 Task: Add a condition where "Channel Is not Answer bot for web widget" in pending tickets.
Action: Mouse moved to (131, 454)
Screenshot: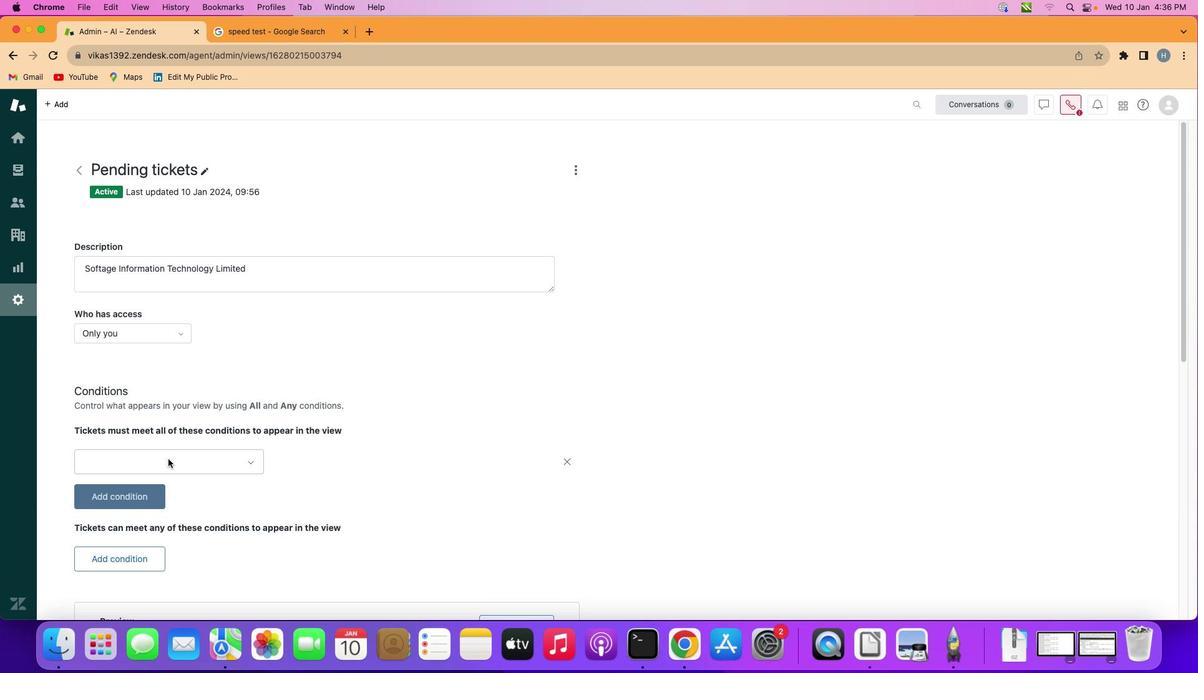 
Action: Mouse pressed left at (131, 454)
Screenshot: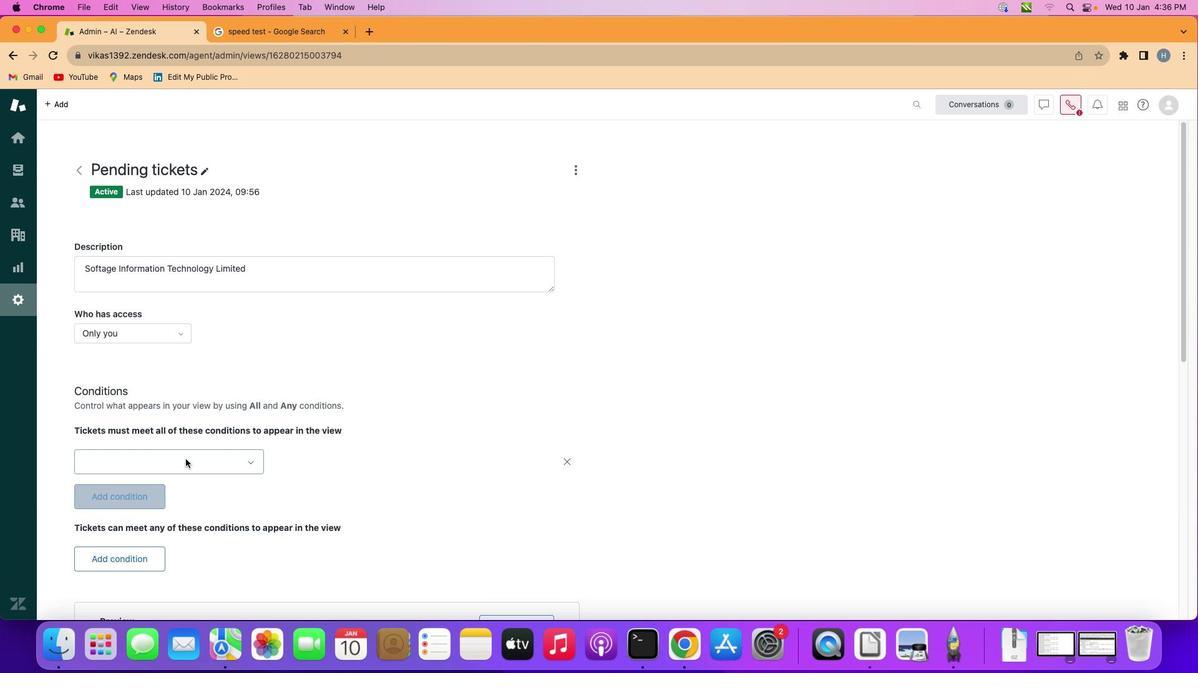 
Action: Mouse moved to (191, 457)
Screenshot: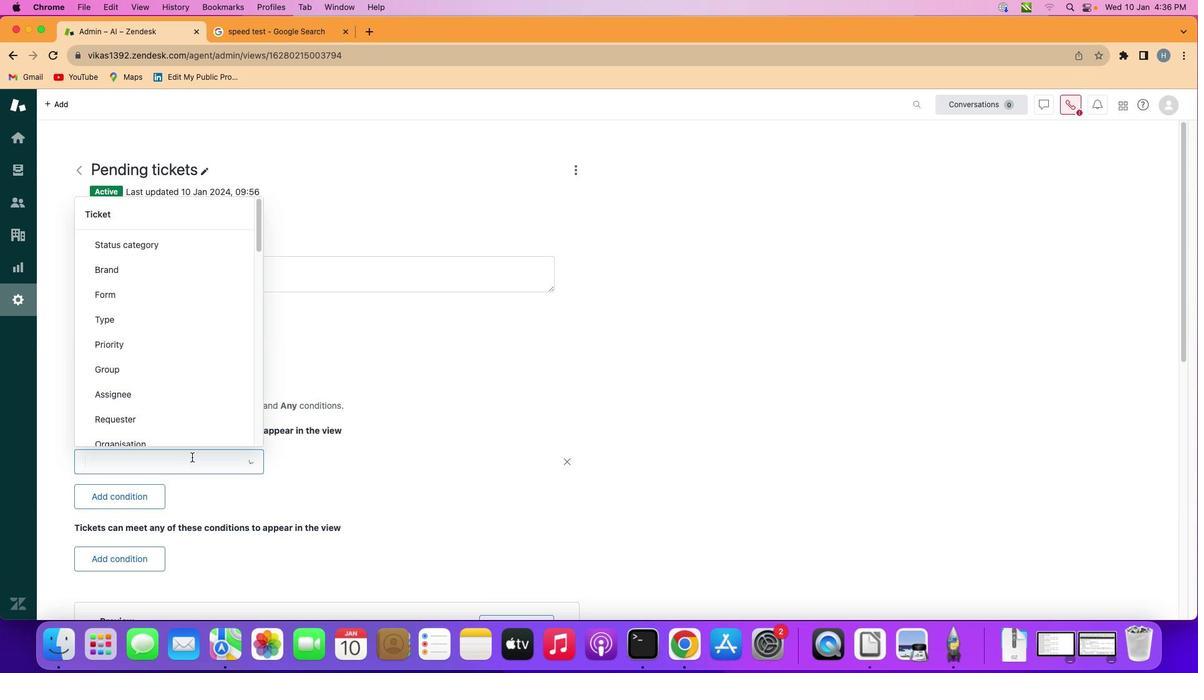 
Action: Mouse pressed left at (191, 457)
Screenshot: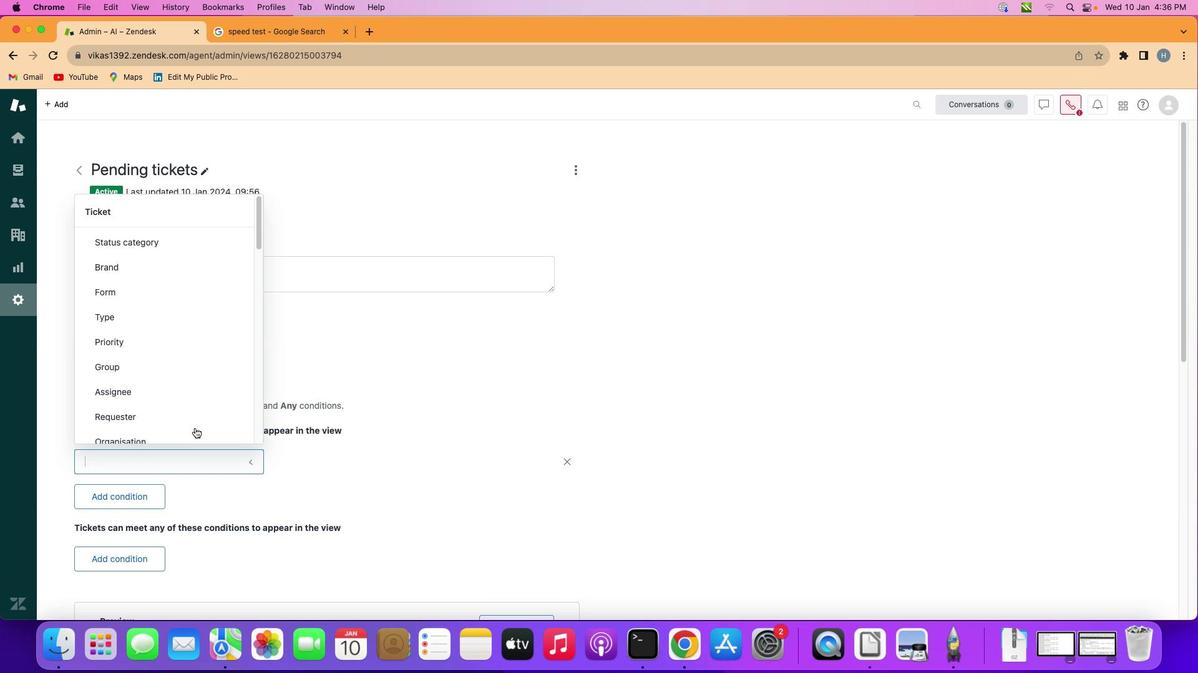 
Action: Mouse moved to (192, 386)
Screenshot: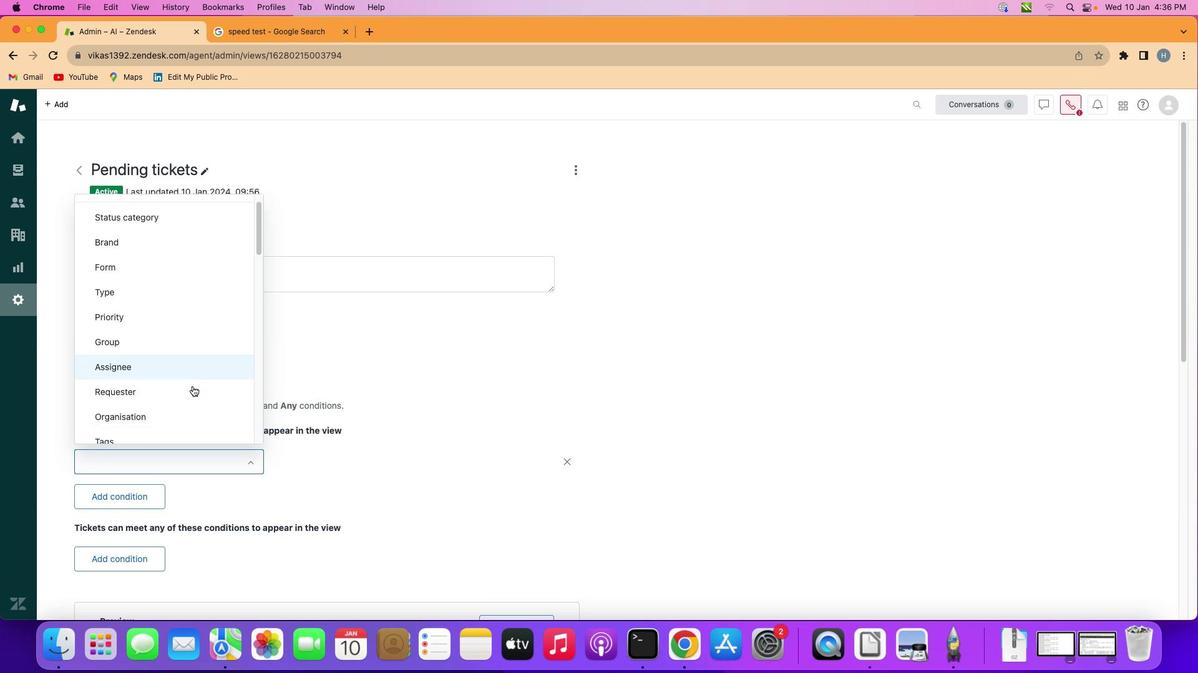 
Action: Mouse scrolled (192, 386) with delta (0, 0)
Screenshot: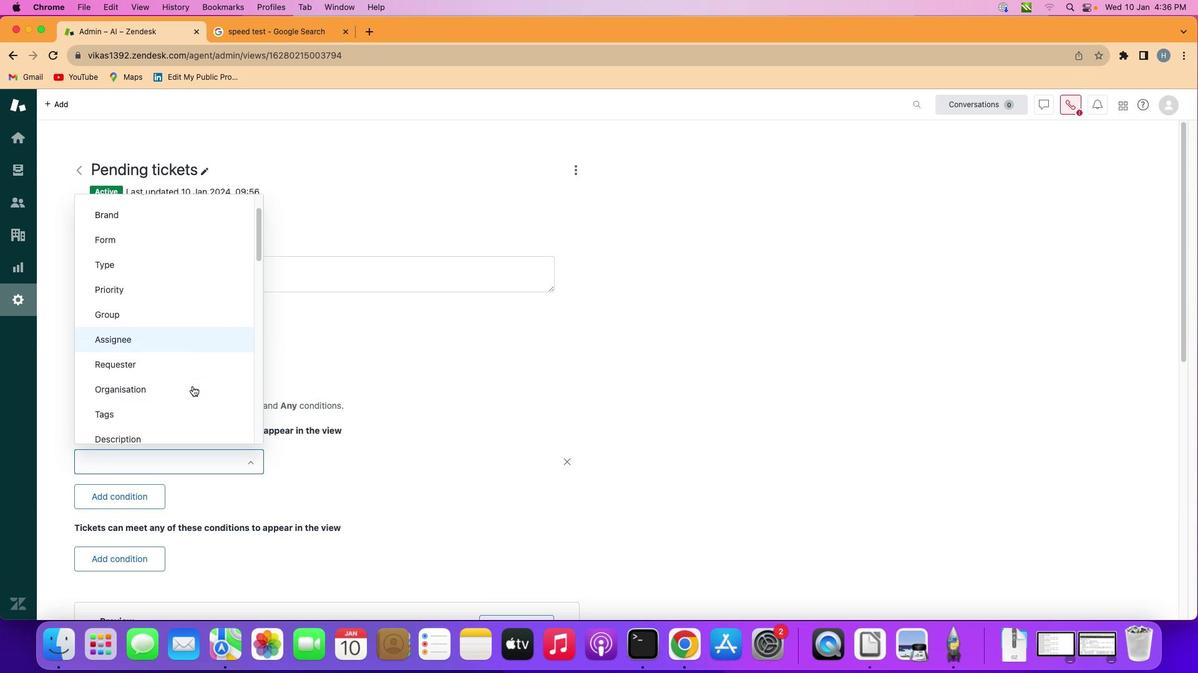 
Action: Mouse scrolled (192, 386) with delta (0, 0)
Screenshot: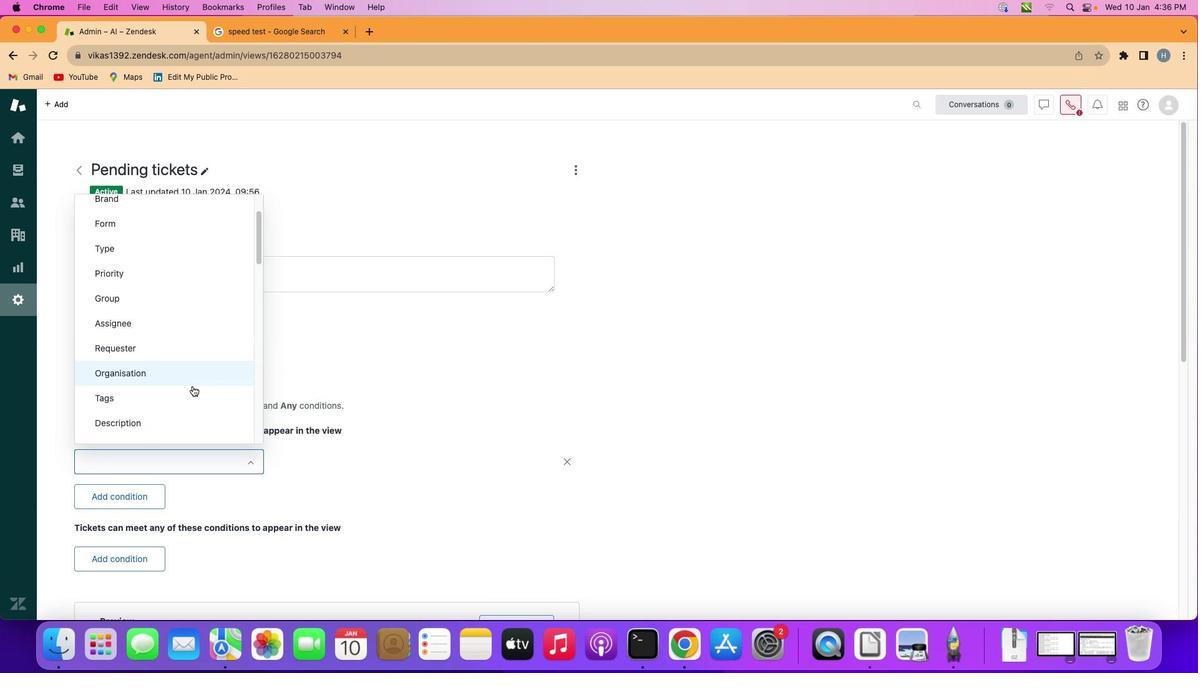 
Action: Mouse scrolled (192, 386) with delta (0, 0)
Screenshot: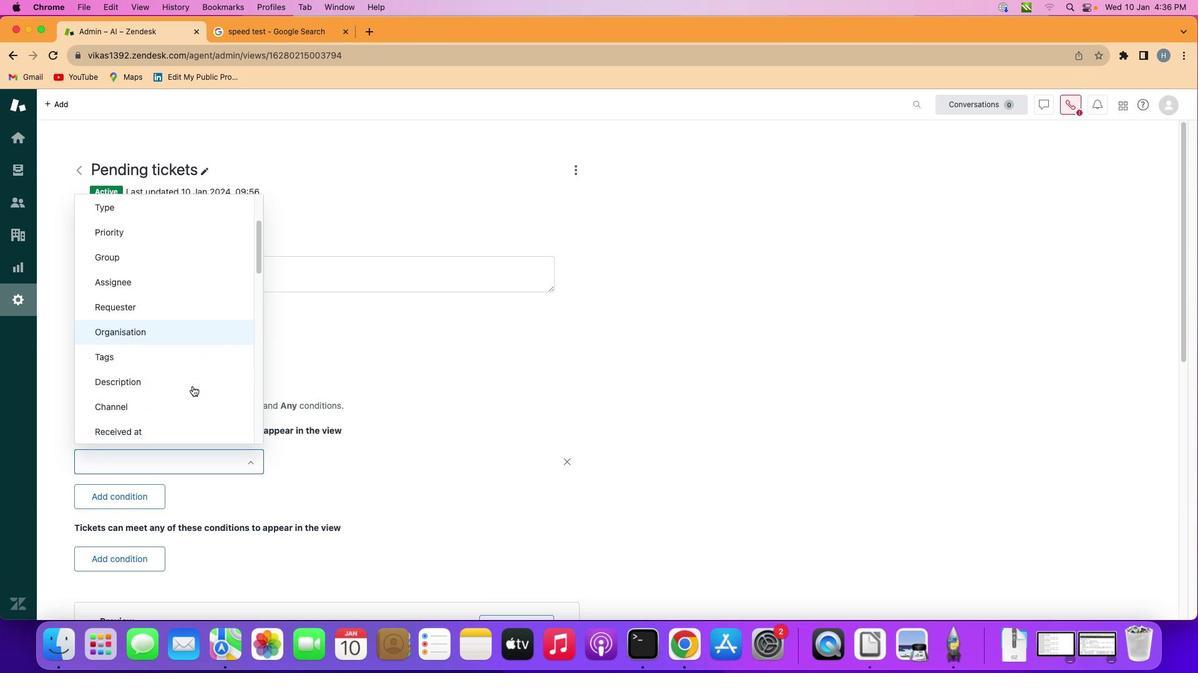 
Action: Mouse scrolled (192, 386) with delta (0, 0)
Screenshot: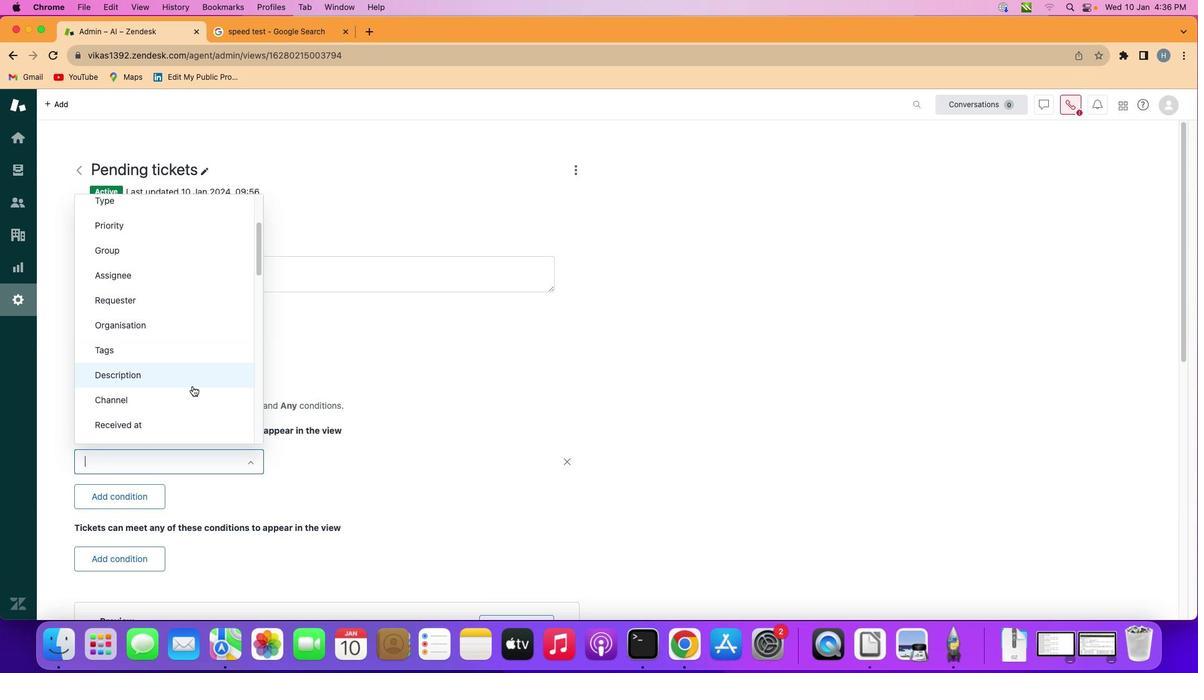 
Action: Mouse moved to (192, 386)
Screenshot: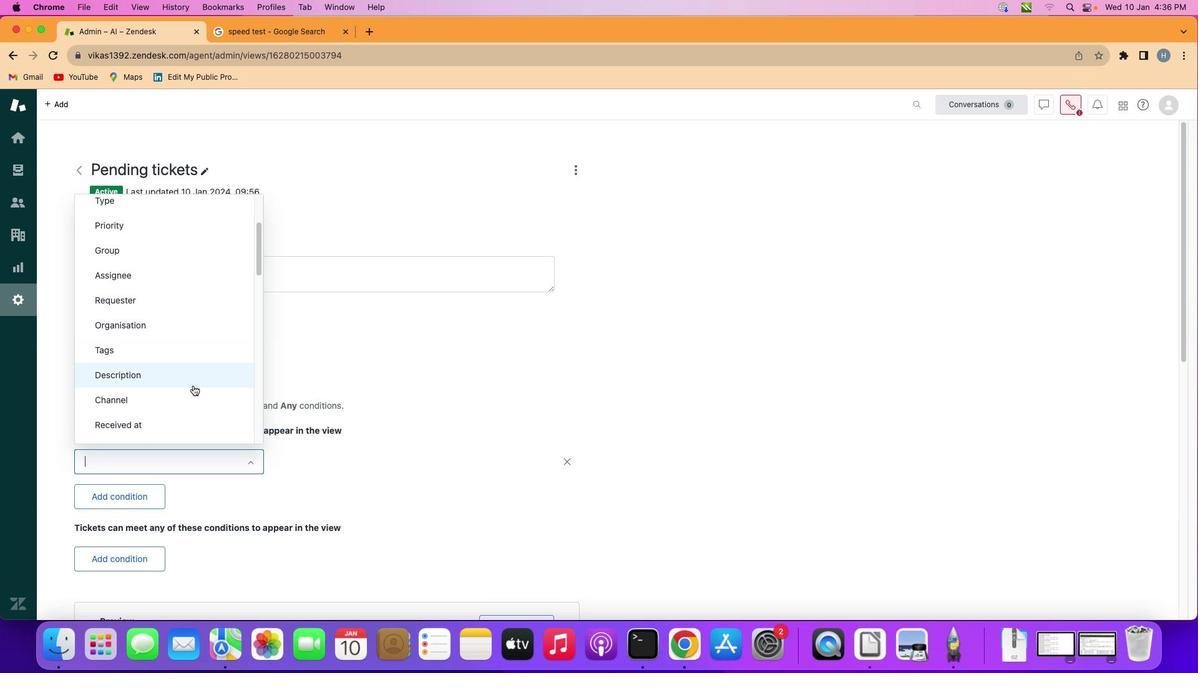 
Action: Mouse scrolled (192, 386) with delta (0, 0)
Screenshot: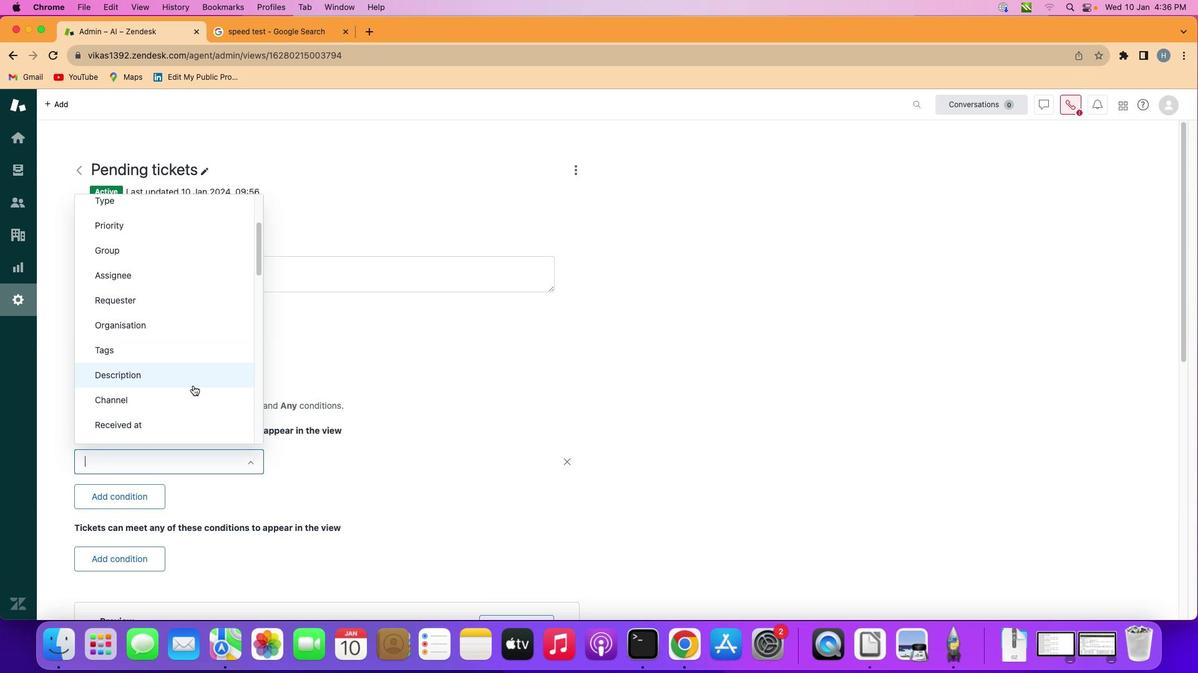 
Action: Mouse moved to (188, 399)
Screenshot: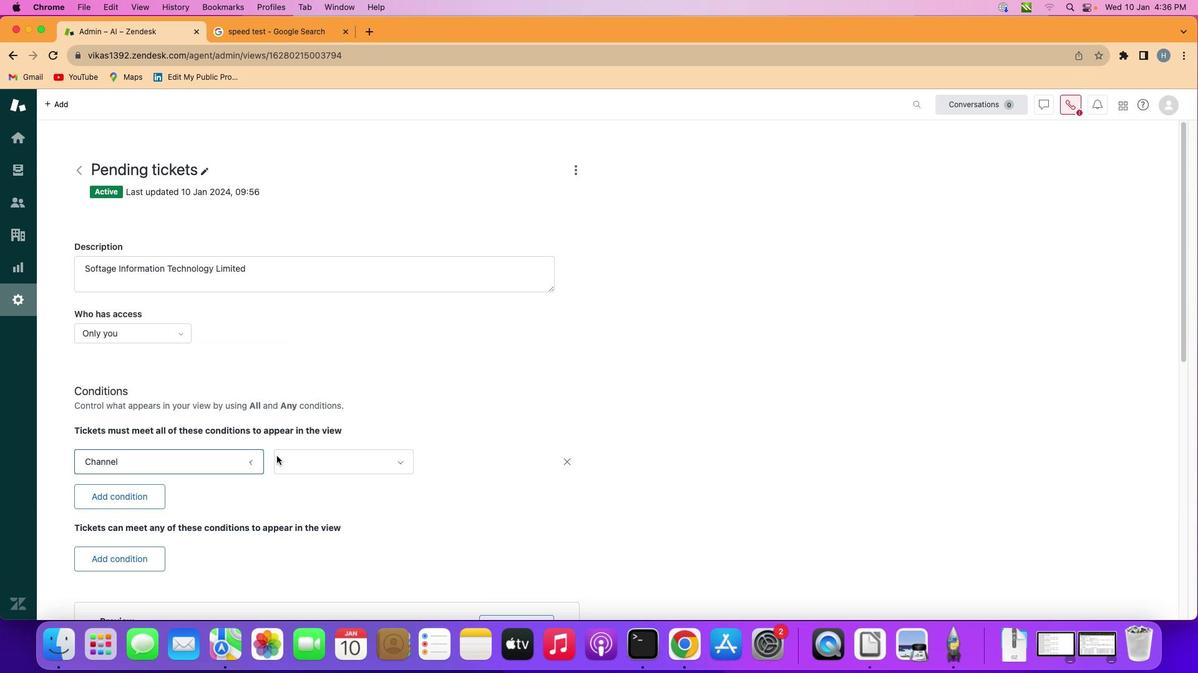 
Action: Mouse pressed left at (188, 399)
Screenshot: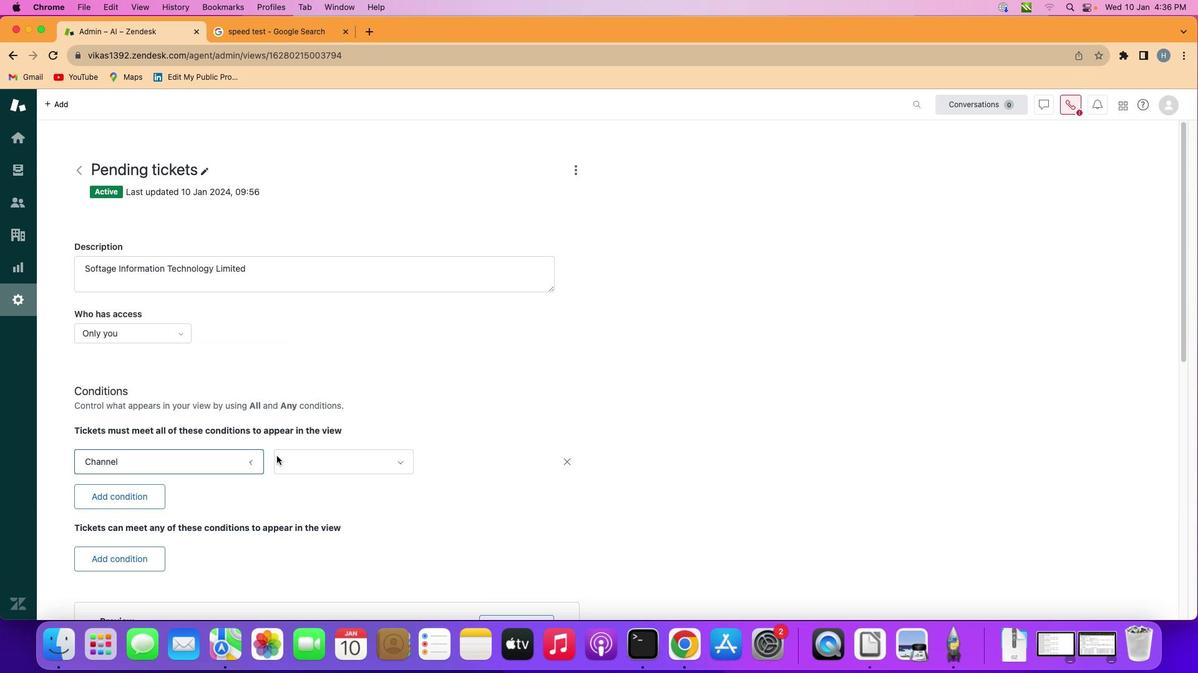 
Action: Mouse moved to (322, 458)
Screenshot: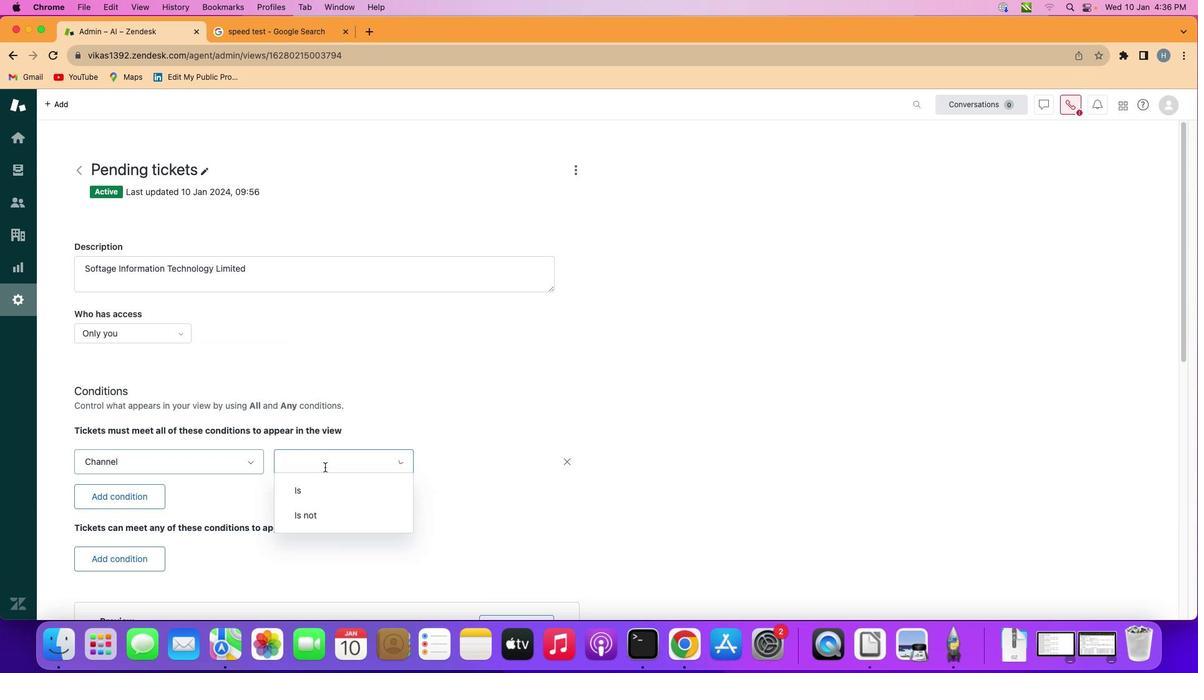 
Action: Mouse pressed left at (322, 458)
Screenshot: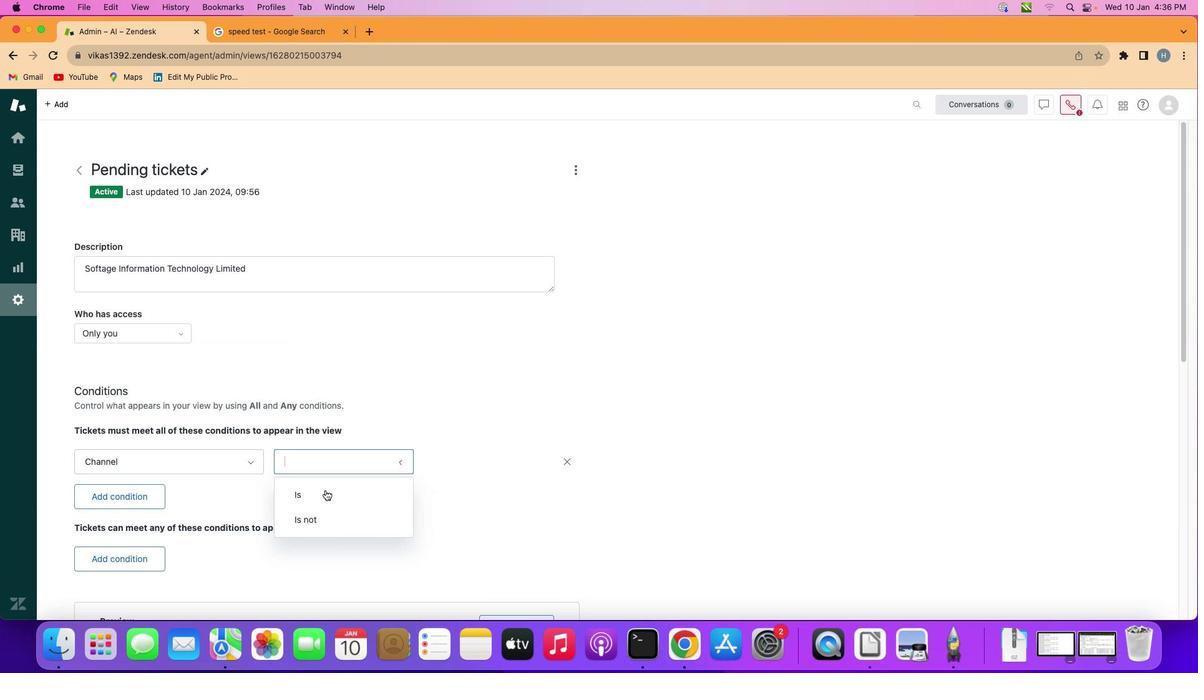 
Action: Mouse moved to (324, 511)
Screenshot: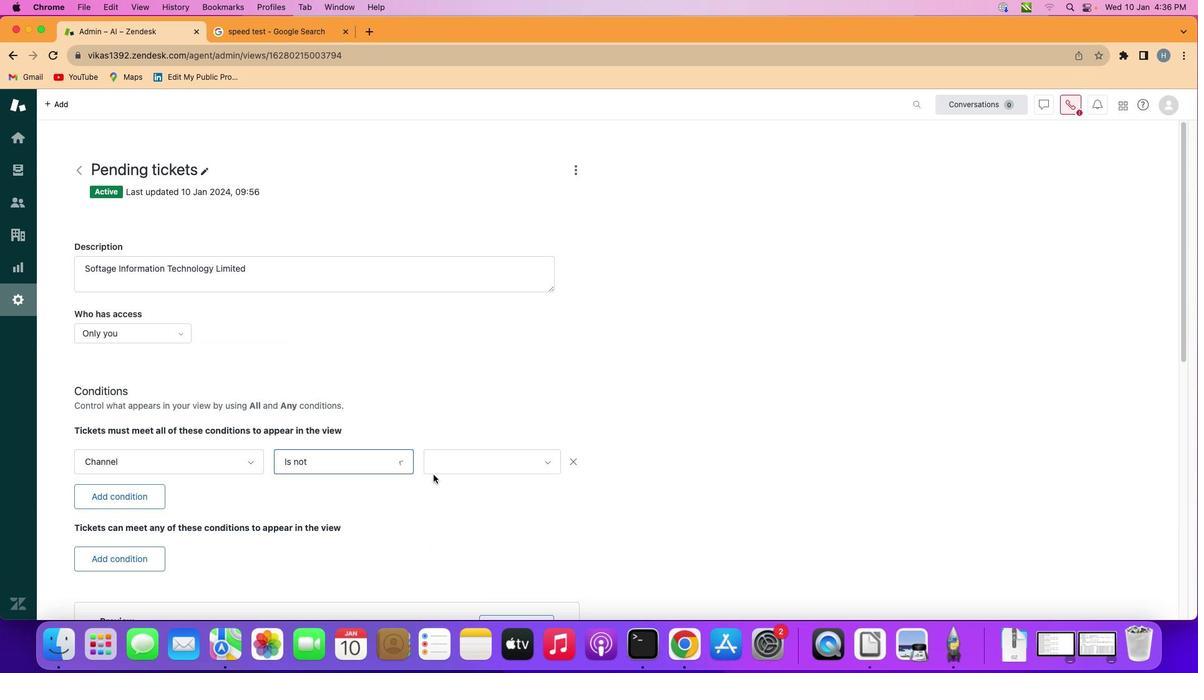 
Action: Mouse pressed left at (324, 511)
Screenshot: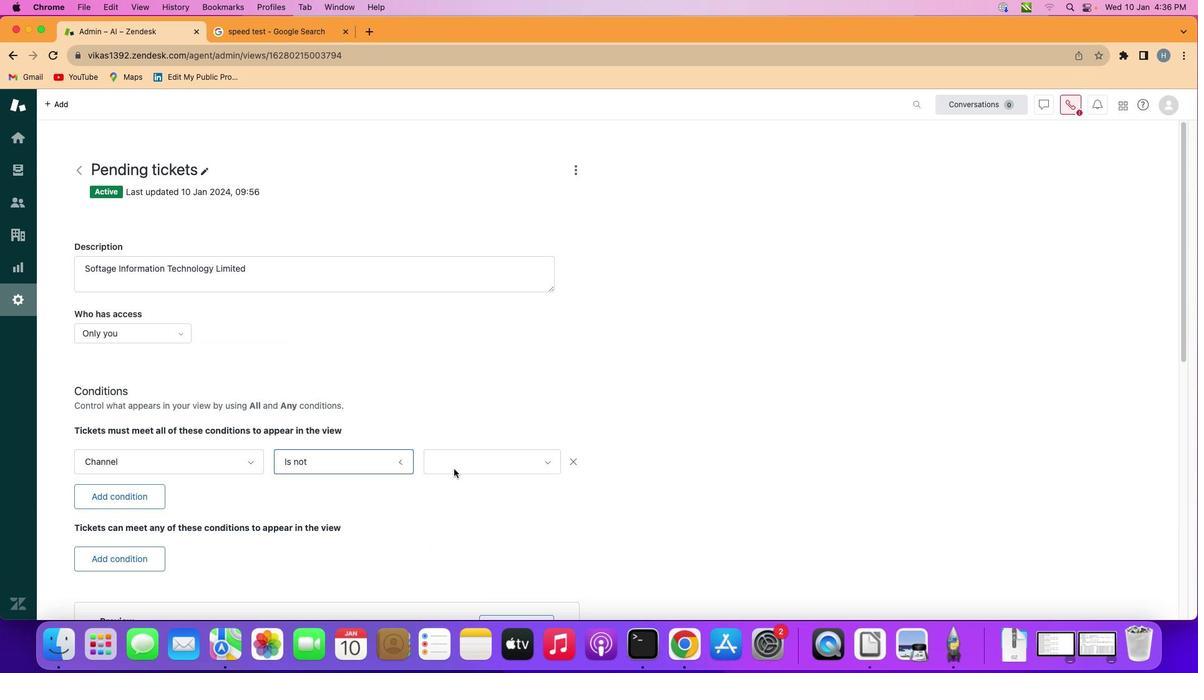 
Action: Mouse moved to (470, 461)
Screenshot: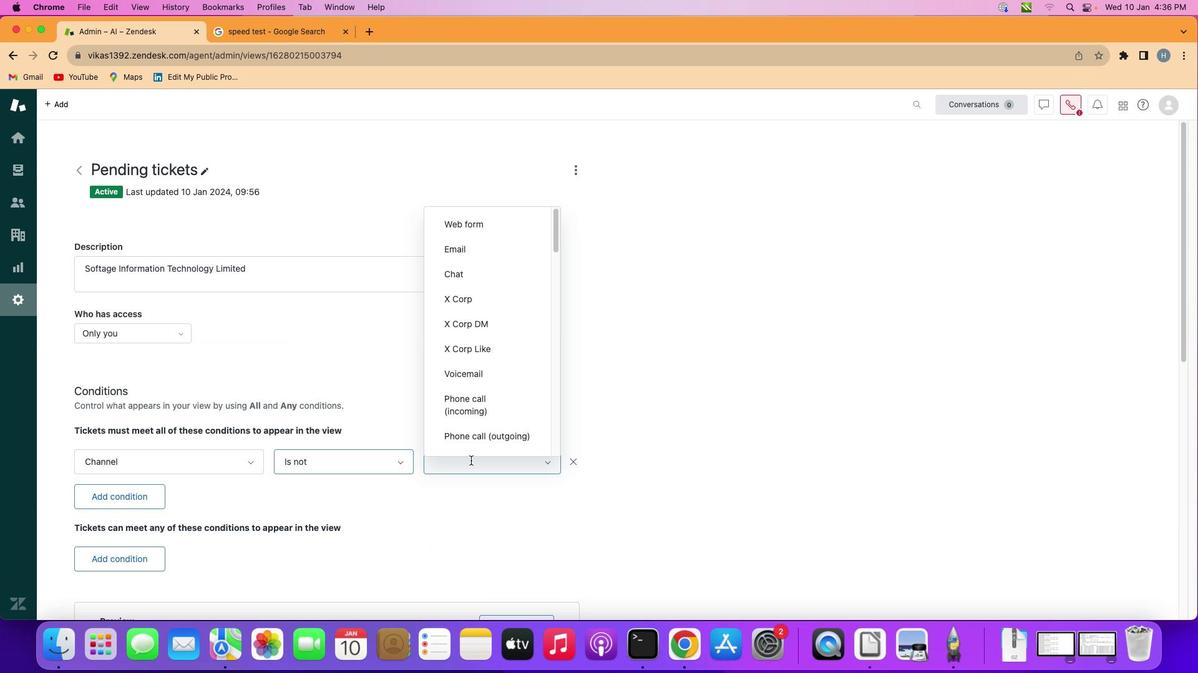 
Action: Mouse pressed left at (470, 461)
Screenshot: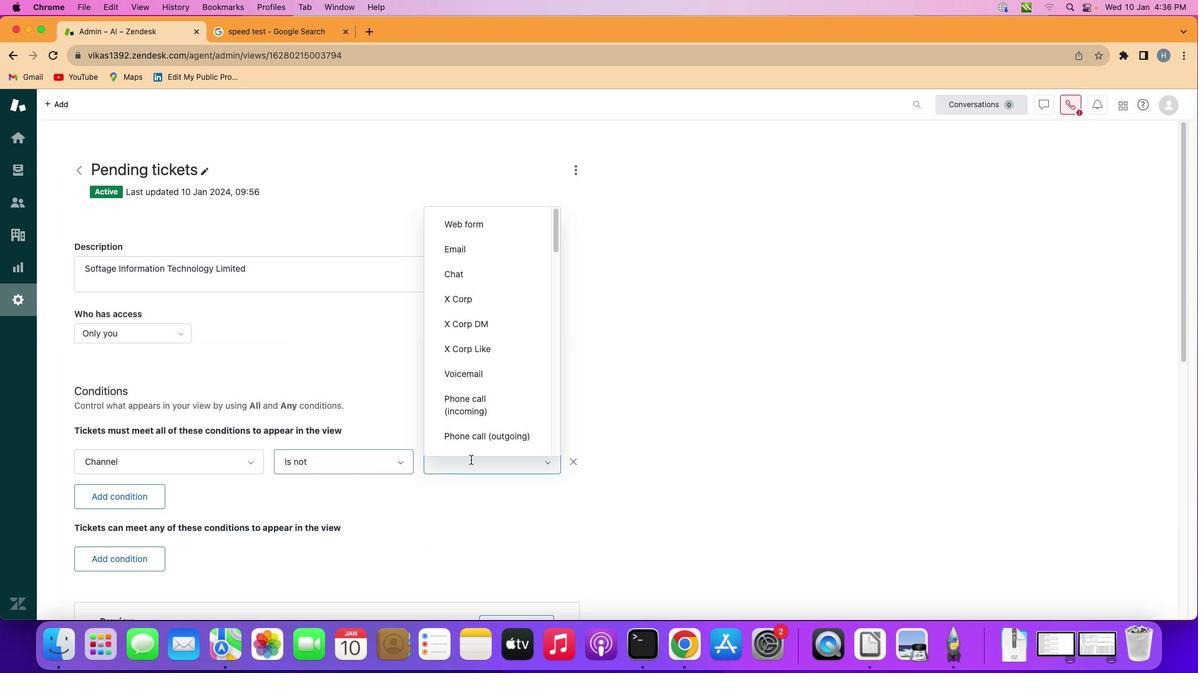 
Action: Mouse moved to (489, 378)
Screenshot: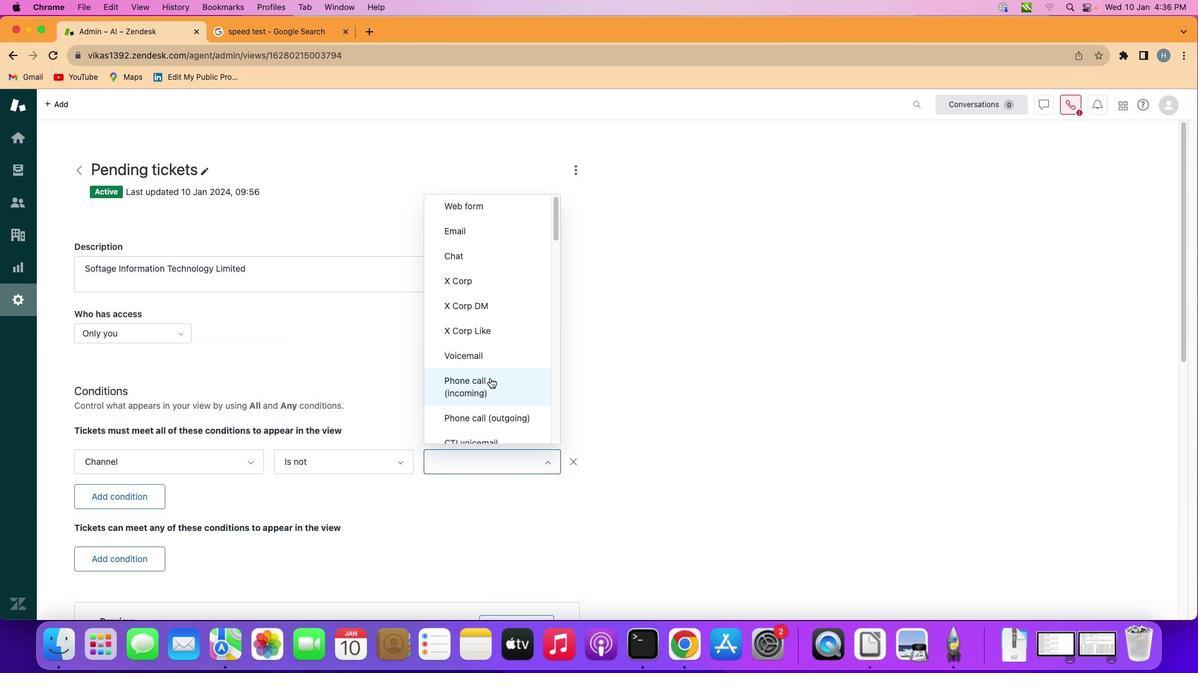 
Action: Mouse scrolled (489, 378) with delta (0, 0)
Screenshot: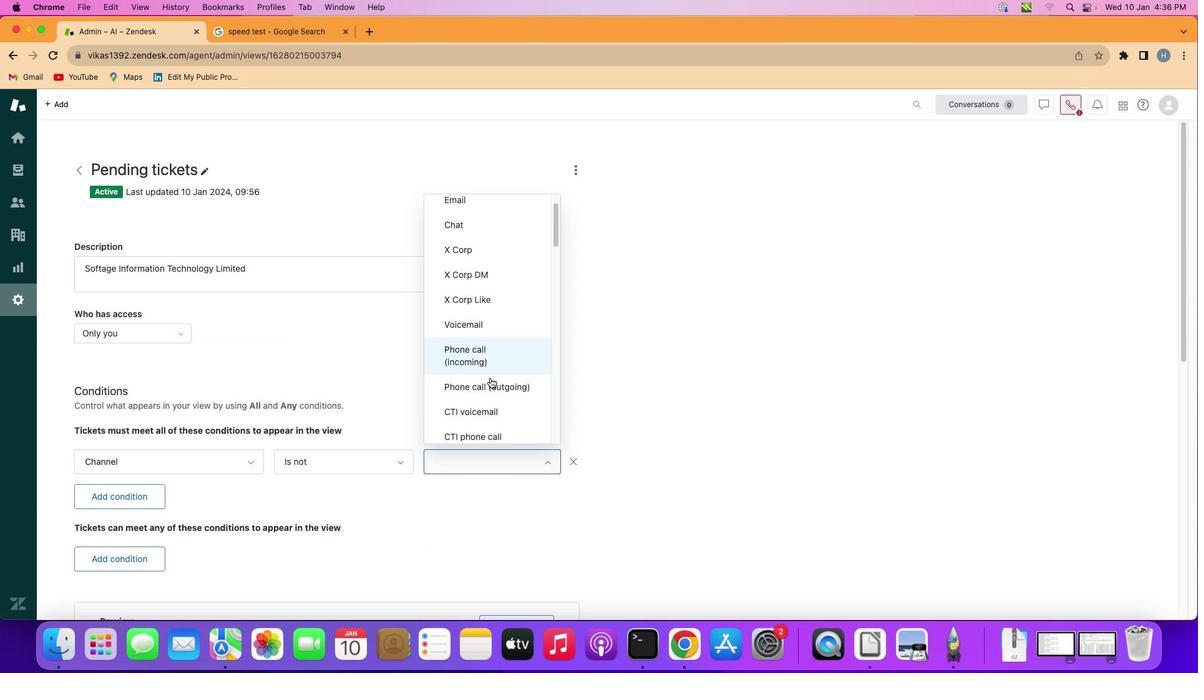 
Action: Mouse scrolled (489, 378) with delta (0, 0)
Screenshot: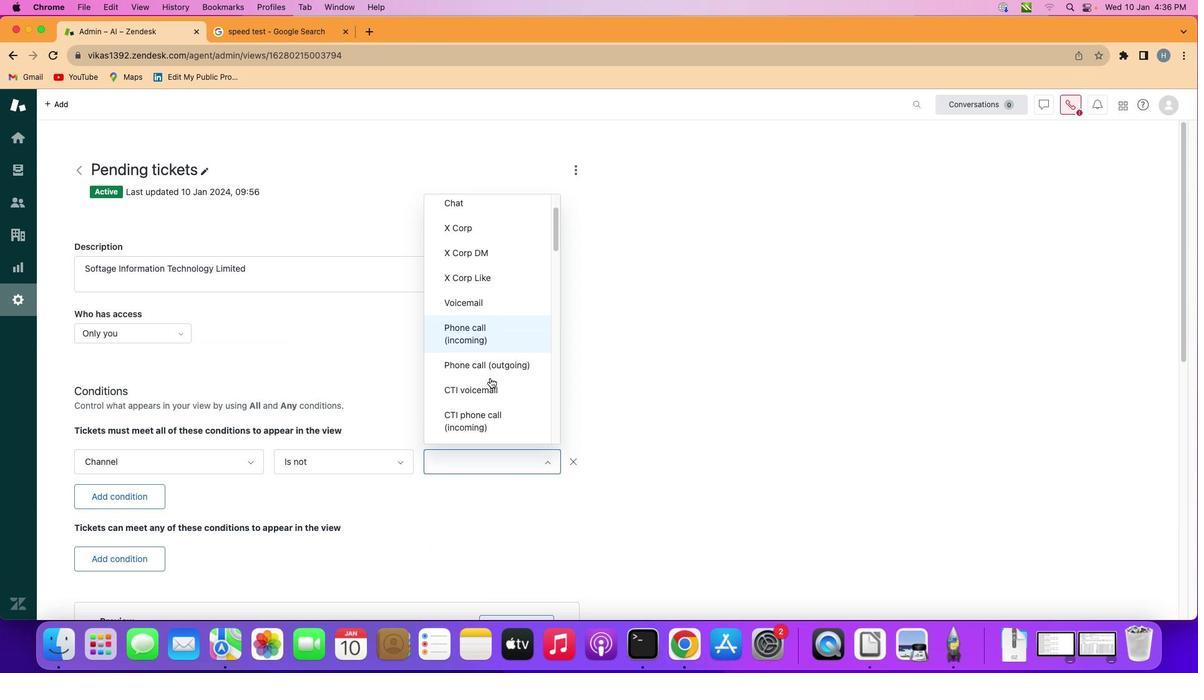 
Action: Mouse scrolled (489, 378) with delta (0, 0)
Screenshot: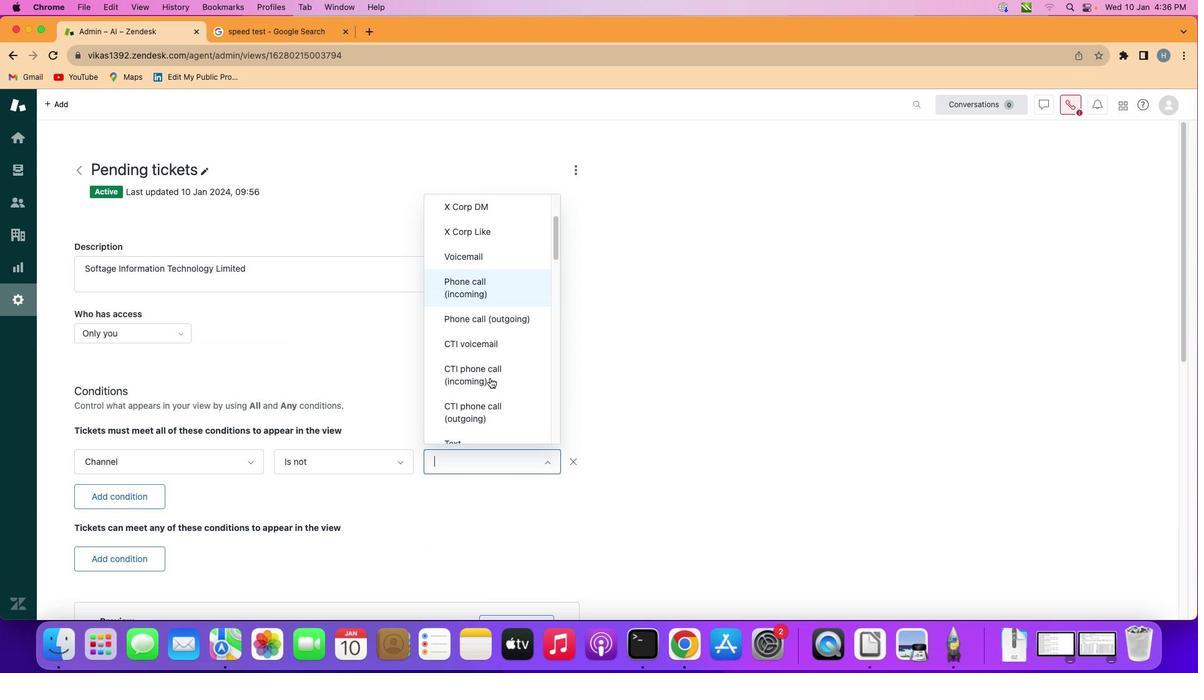 
Action: Mouse scrolled (489, 378) with delta (0, 0)
Screenshot: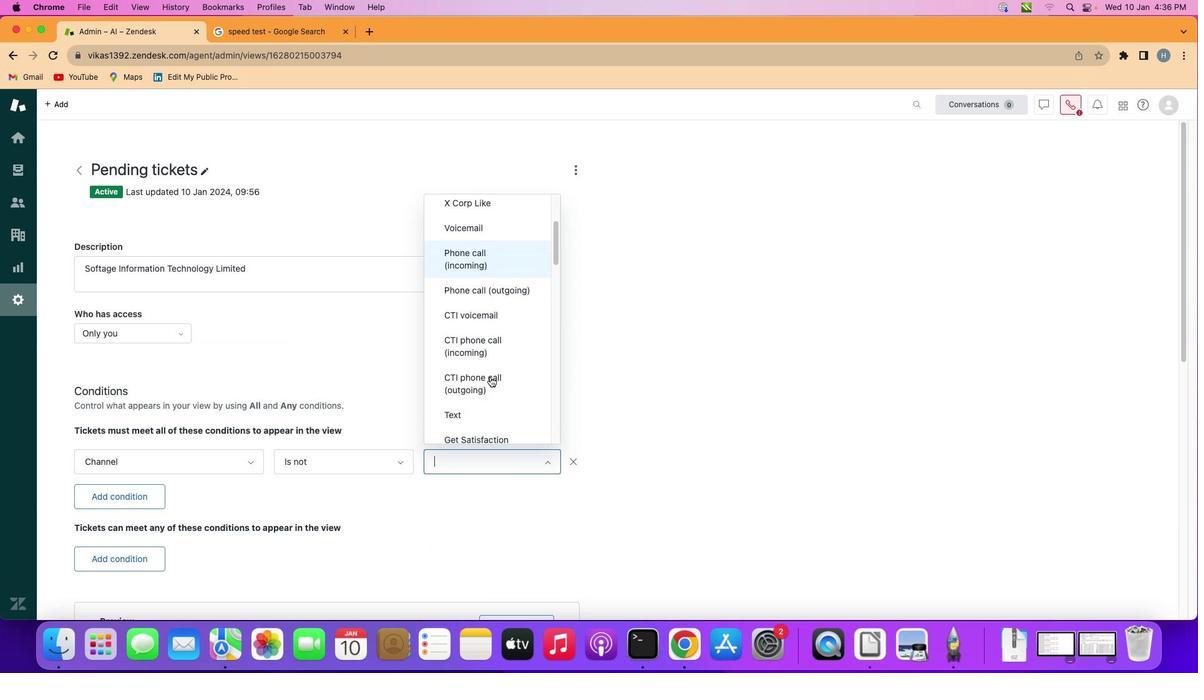 
Action: Mouse scrolled (489, 378) with delta (0, 0)
Screenshot: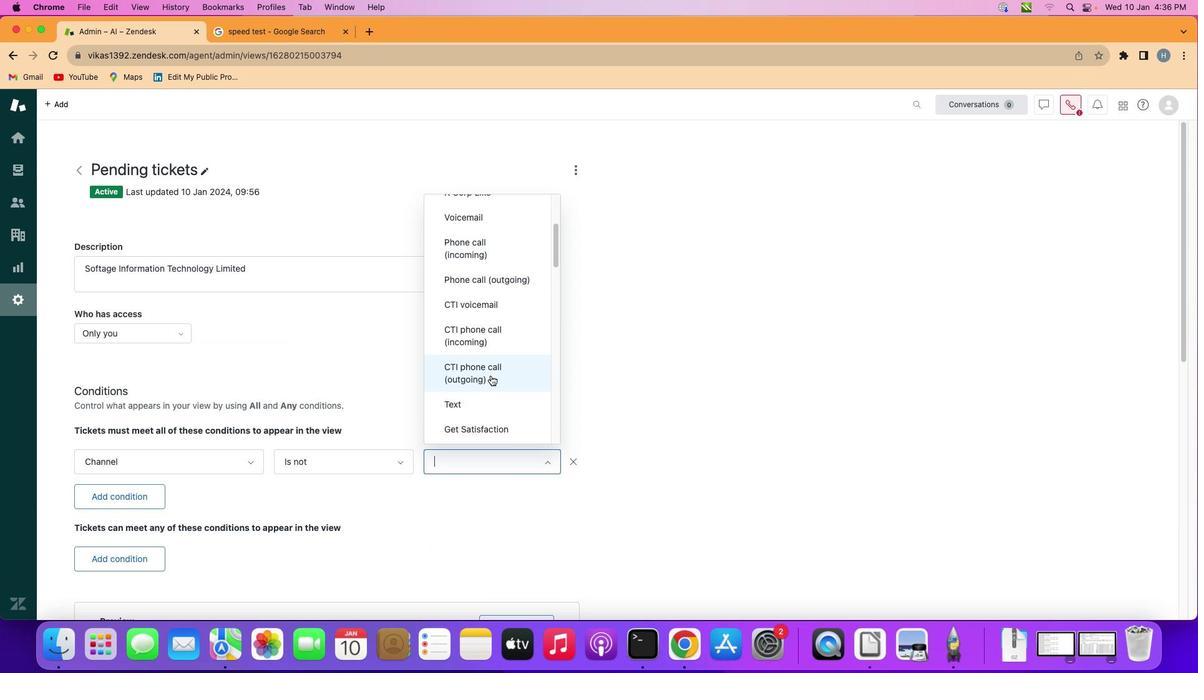 
Action: Mouse moved to (491, 376)
Screenshot: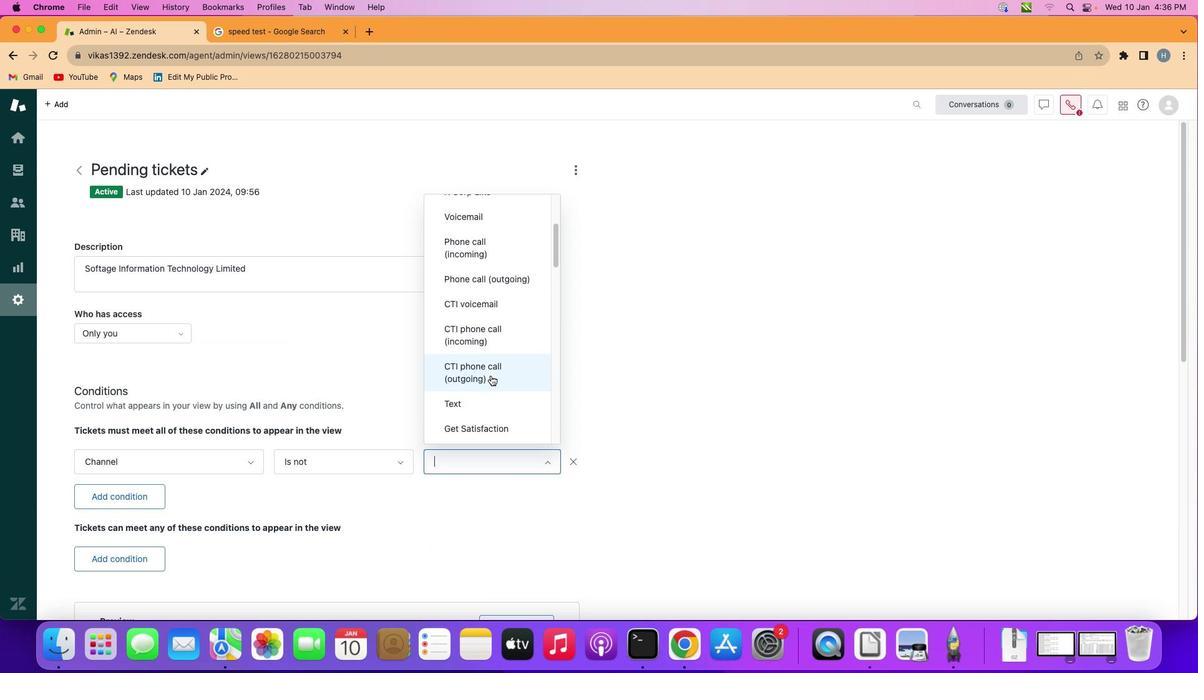 
Action: Mouse scrolled (491, 376) with delta (0, 0)
Screenshot: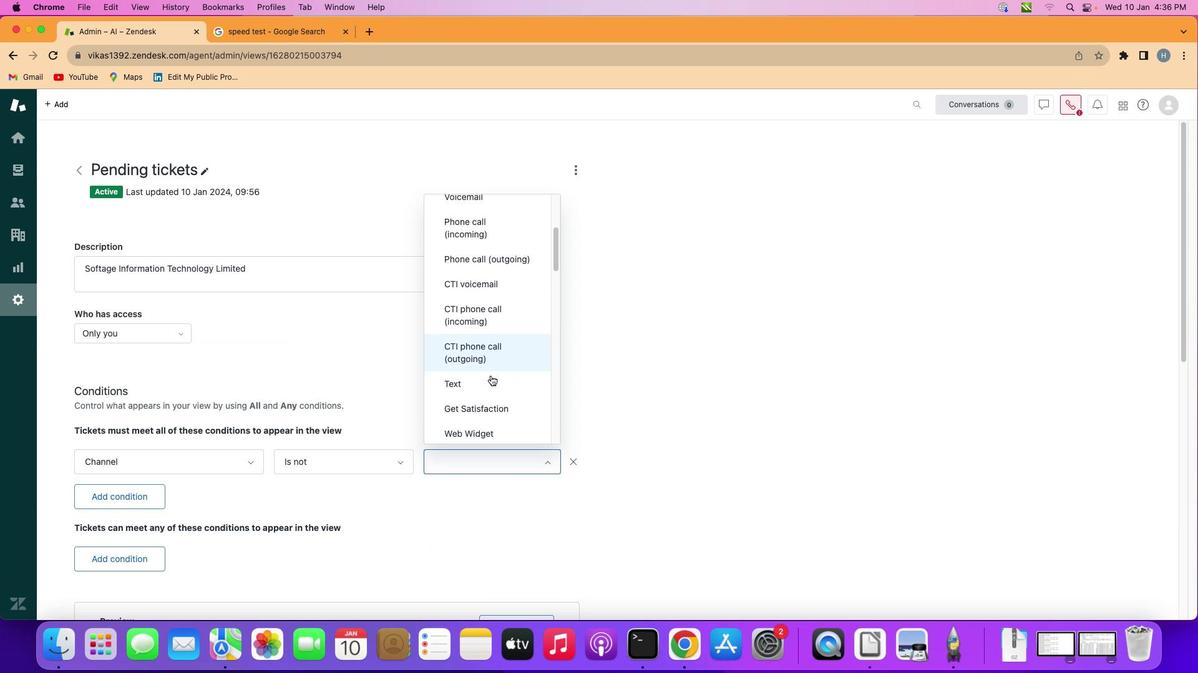 
Action: Mouse scrolled (491, 376) with delta (0, 0)
Screenshot: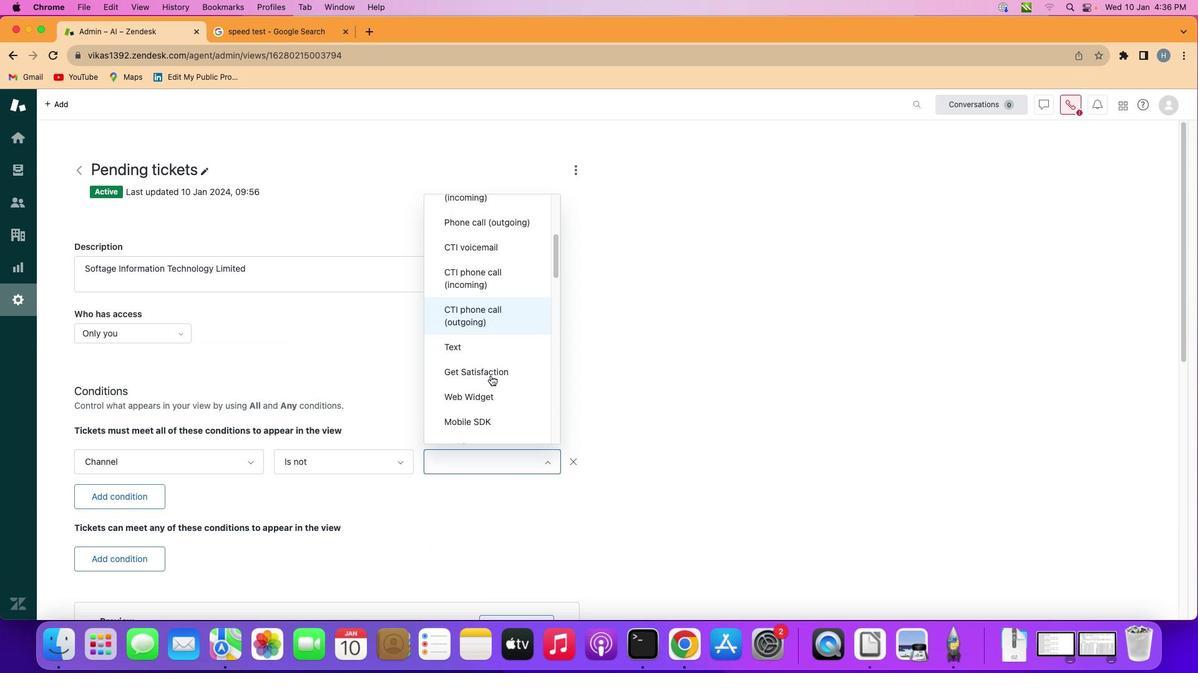 
Action: Mouse scrolled (491, 376) with delta (0, 0)
Screenshot: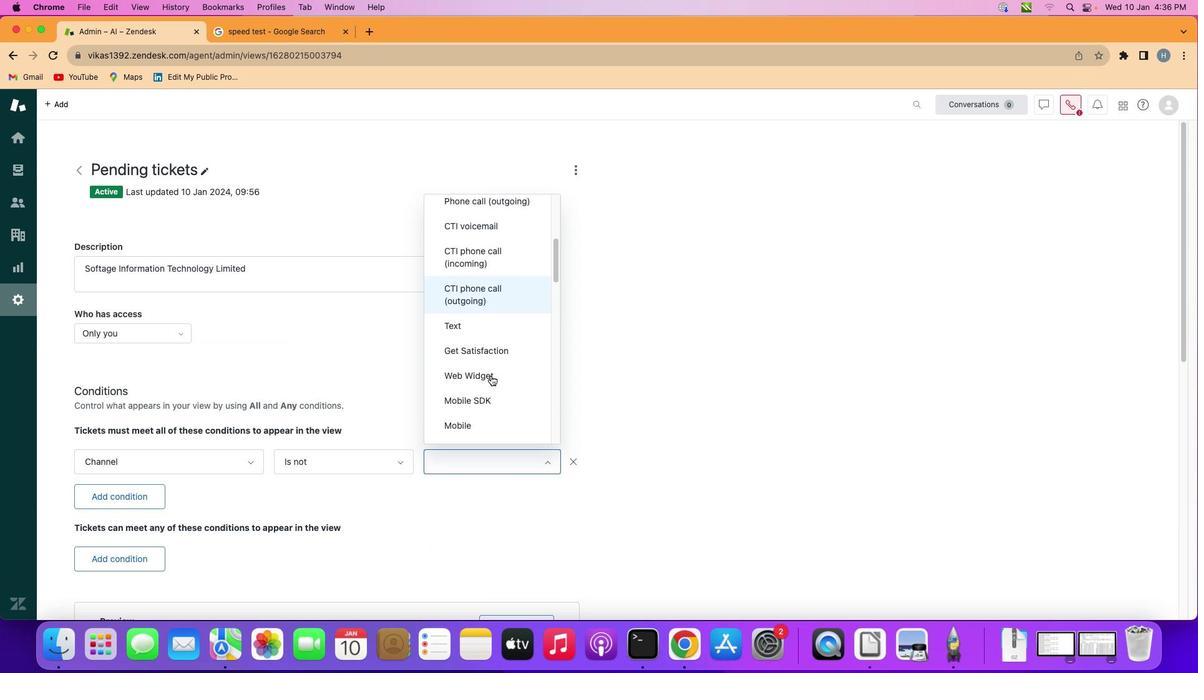 
Action: Mouse scrolled (491, 376) with delta (0, 0)
Screenshot: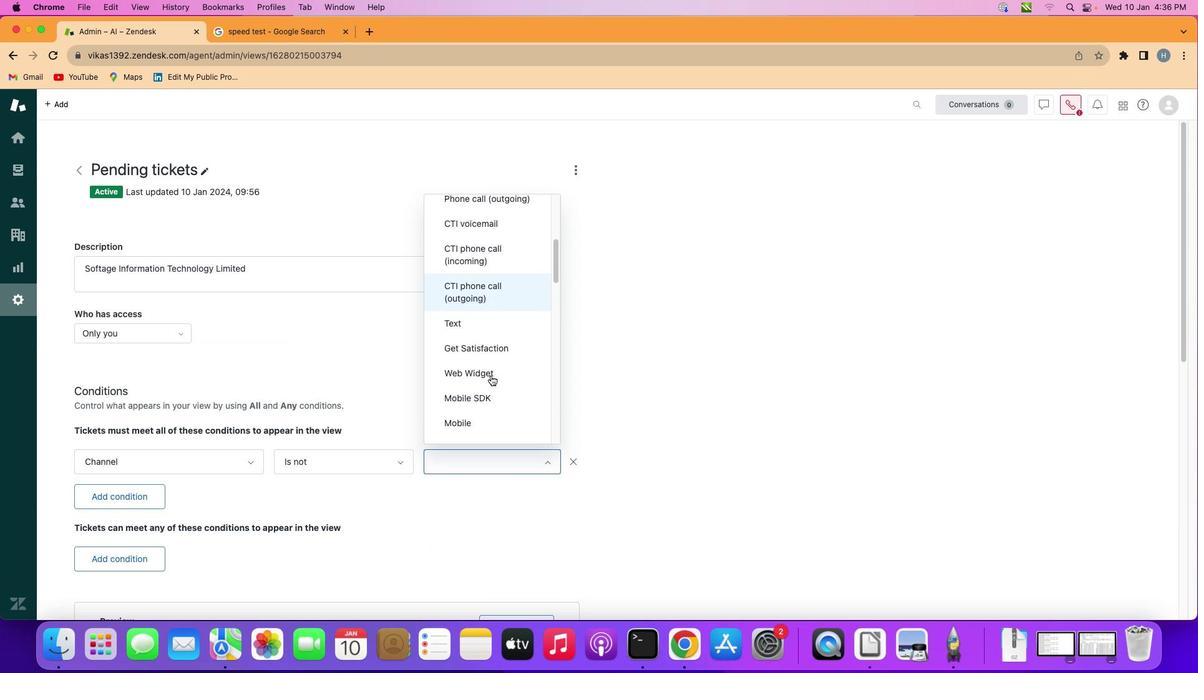 
Action: Mouse scrolled (491, 376) with delta (0, 0)
Screenshot: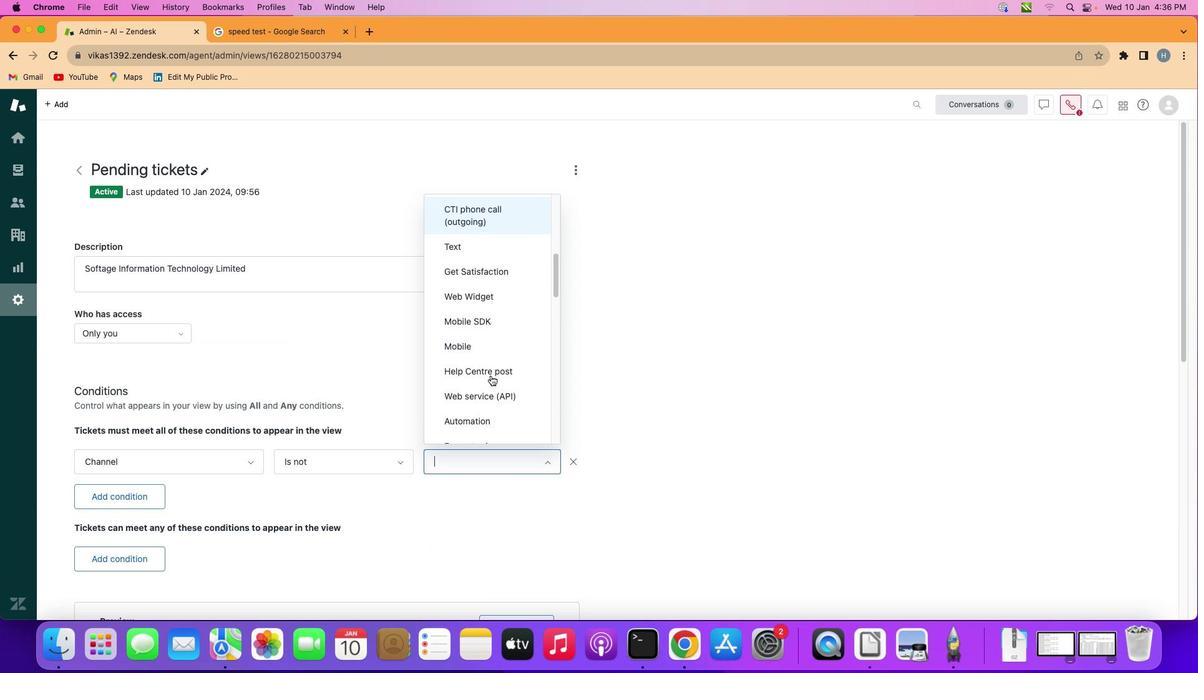 
Action: Mouse scrolled (491, 376) with delta (0, 0)
Screenshot: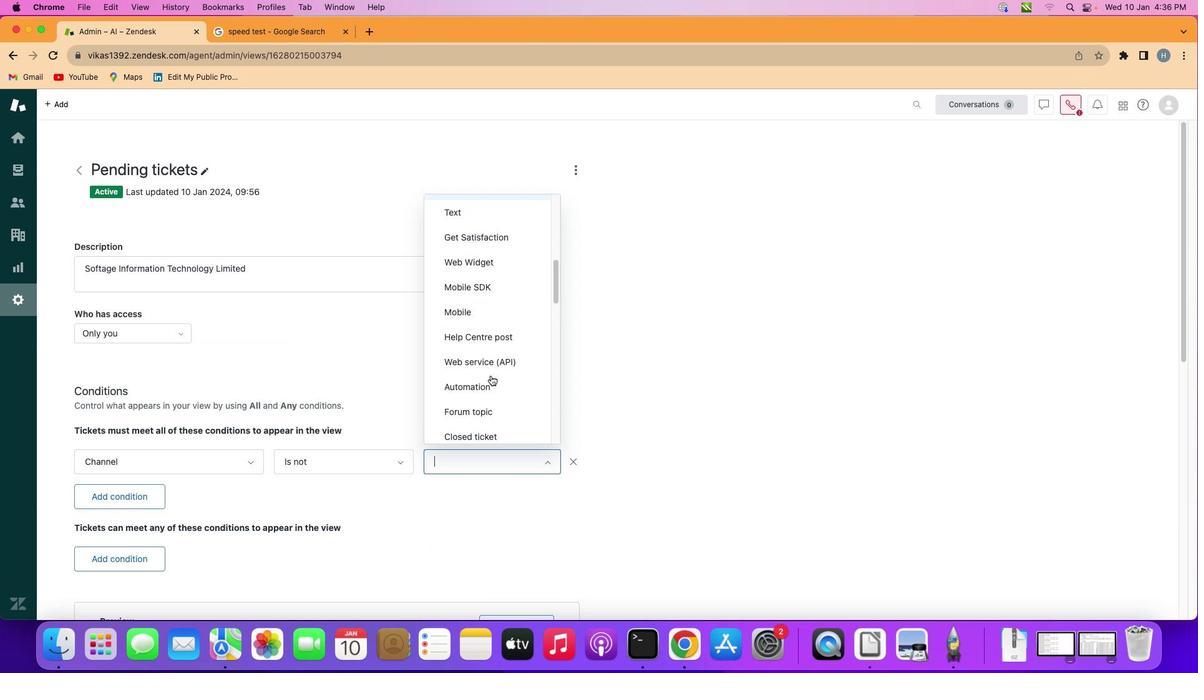 
Action: Mouse scrolled (491, 376) with delta (0, -1)
Screenshot: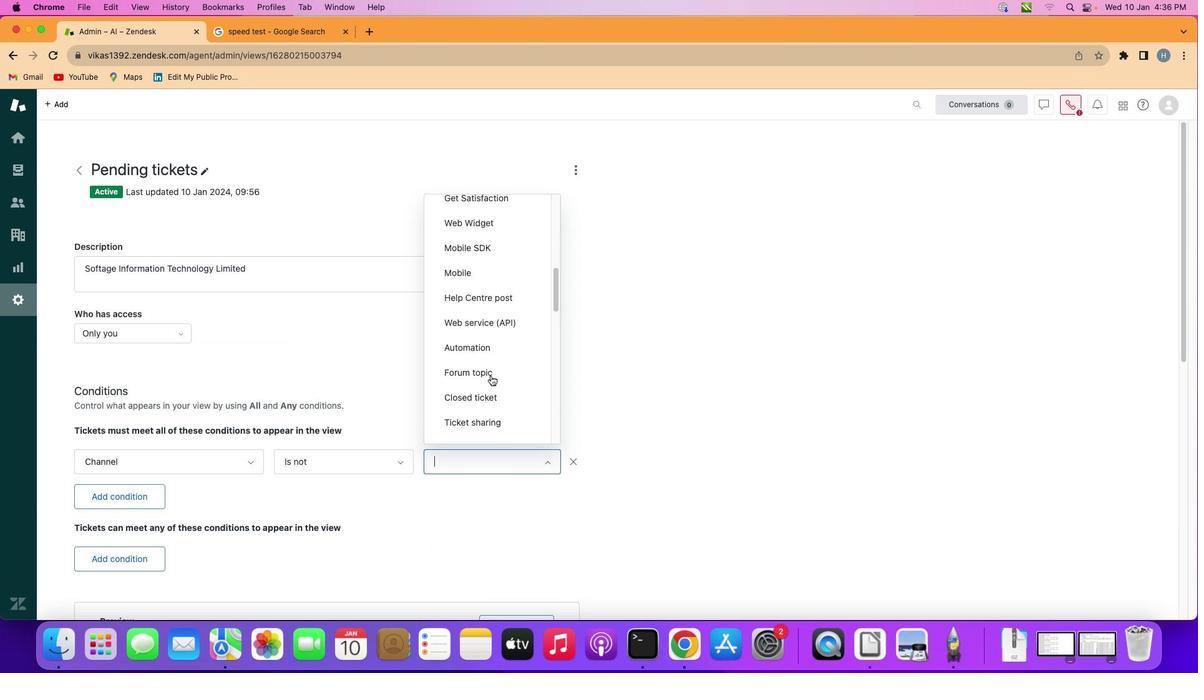 
Action: Mouse scrolled (491, 376) with delta (0, -1)
Screenshot: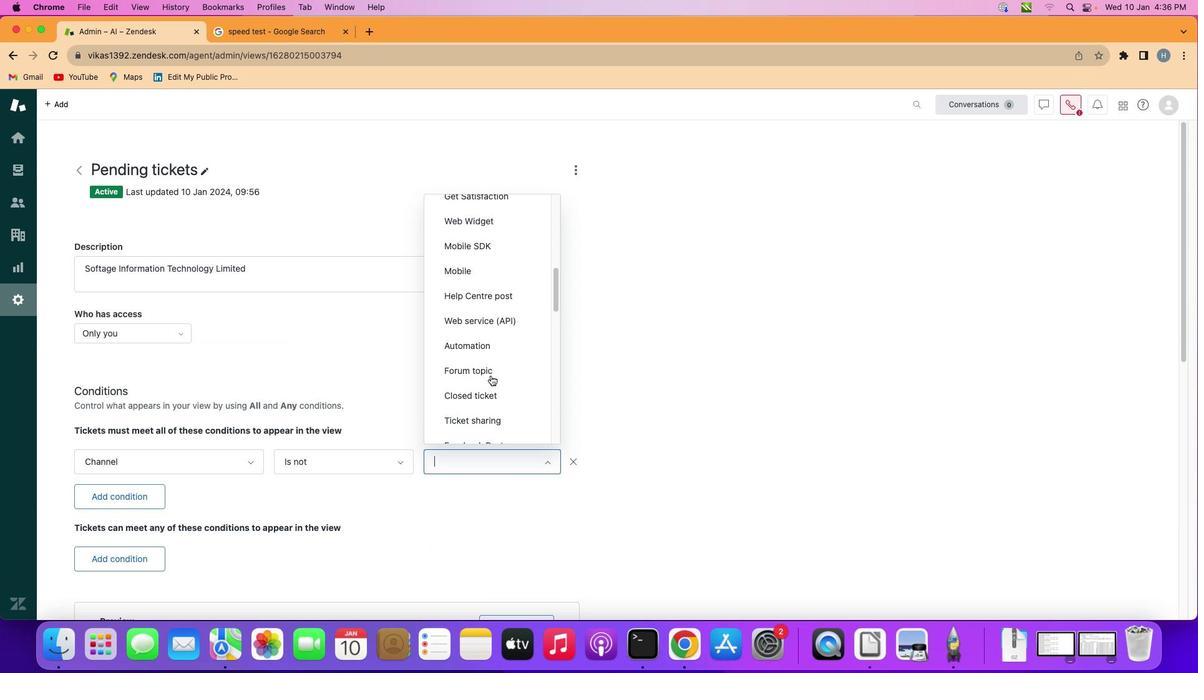
Action: Mouse scrolled (491, 376) with delta (0, 0)
Screenshot: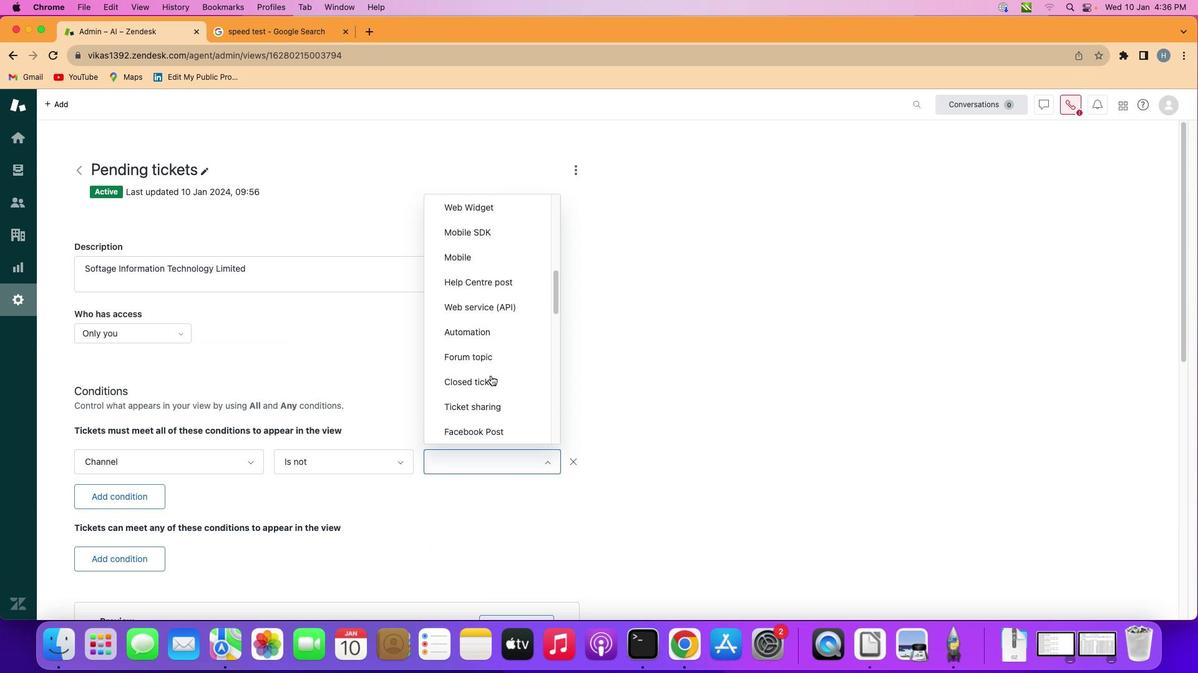 
Action: Mouse scrolled (491, 376) with delta (0, 0)
Screenshot: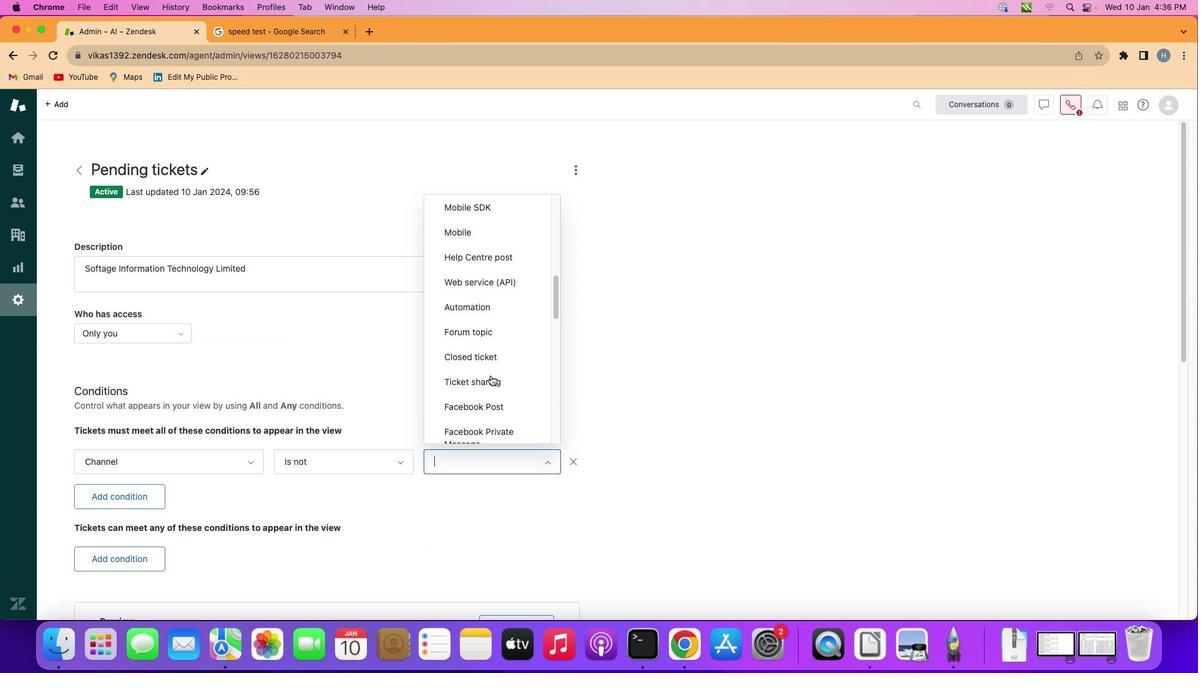 
Action: Mouse scrolled (491, 376) with delta (0, 0)
Screenshot: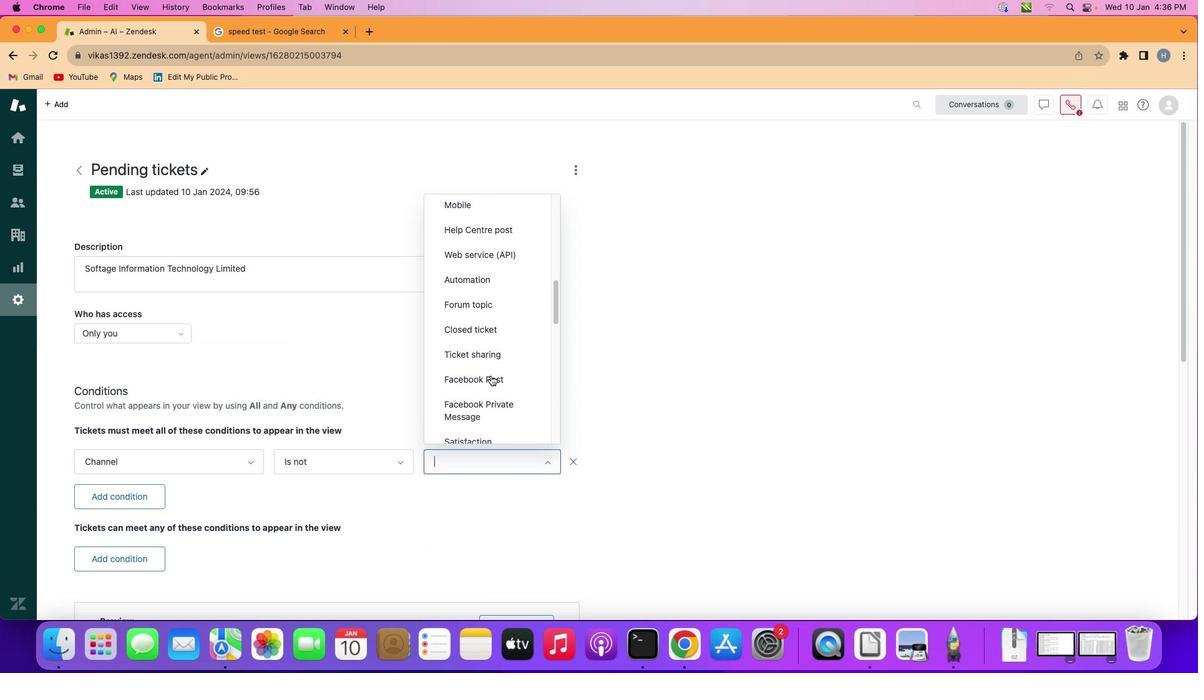 
Action: Mouse scrolled (491, 376) with delta (0, 0)
Screenshot: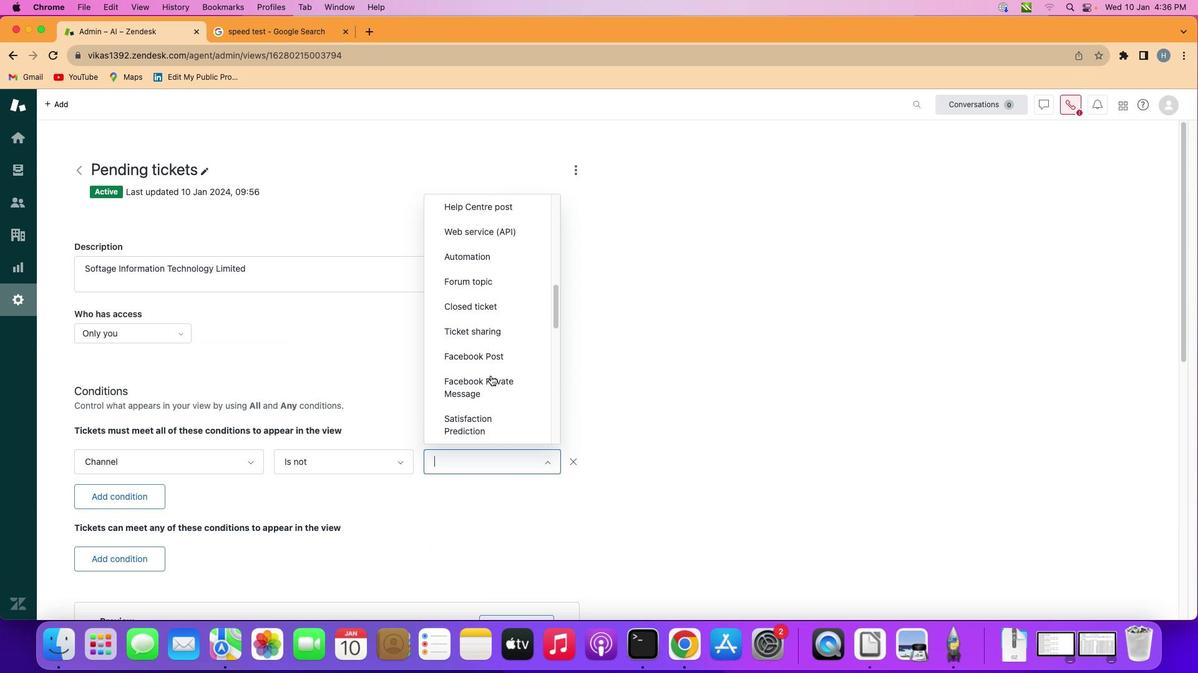 
Action: Mouse scrolled (491, 376) with delta (0, 0)
Screenshot: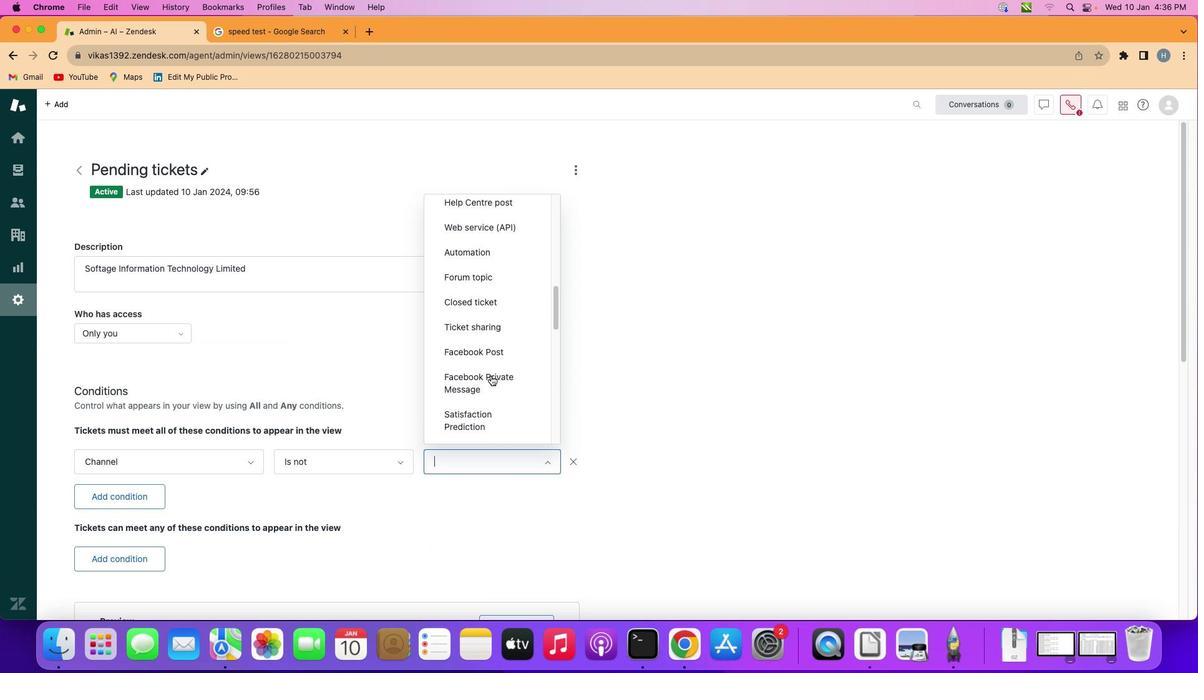 
Action: Mouse scrolled (491, 376) with delta (0, 0)
Screenshot: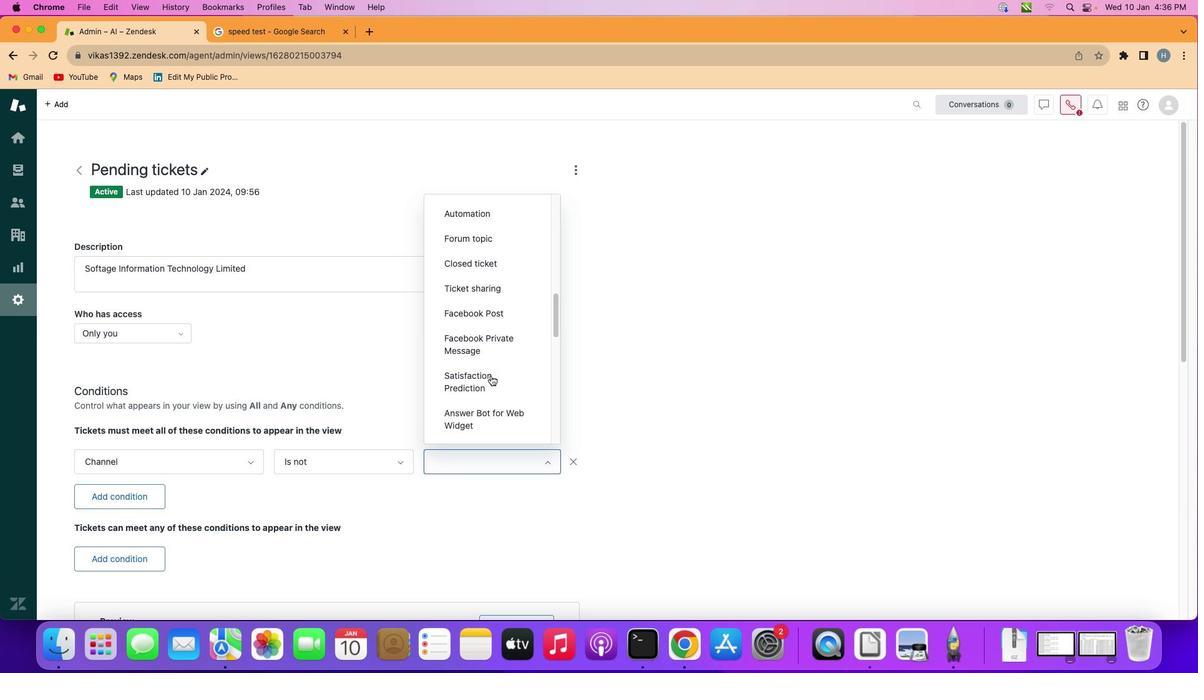 
Action: Mouse scrolled (491, 376) with delta (0, 0)
Screenshot: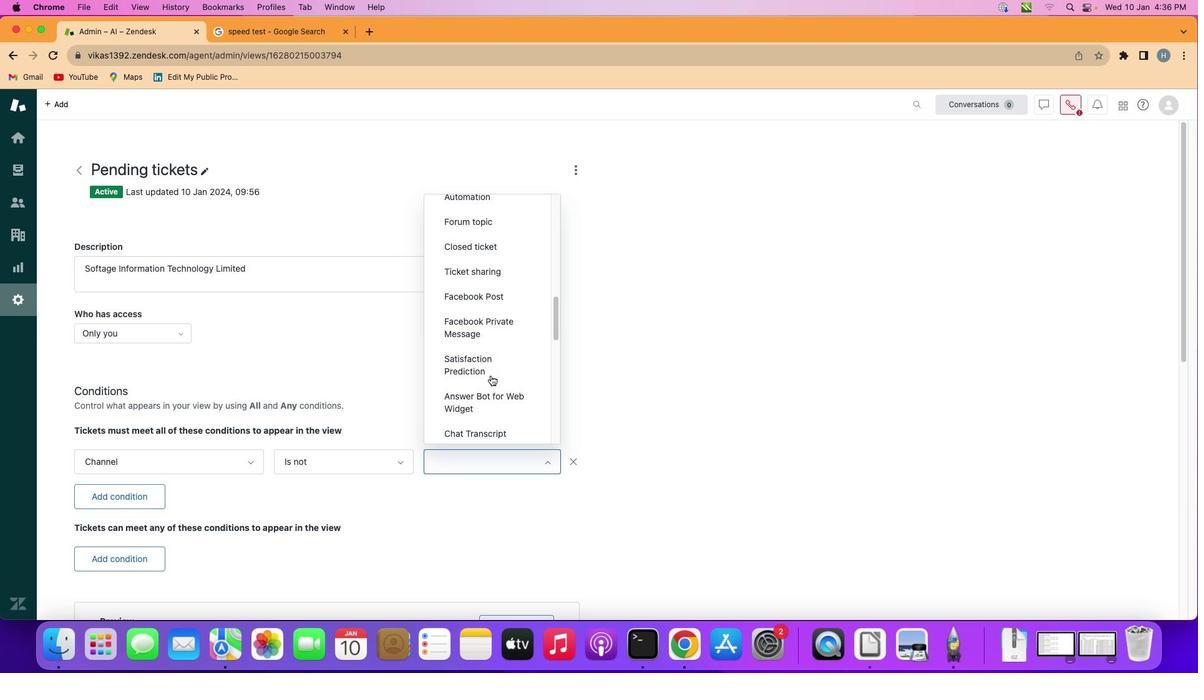 
Action: Mouse scrolled (491, 376) with delta (0, 0)
Screenshot: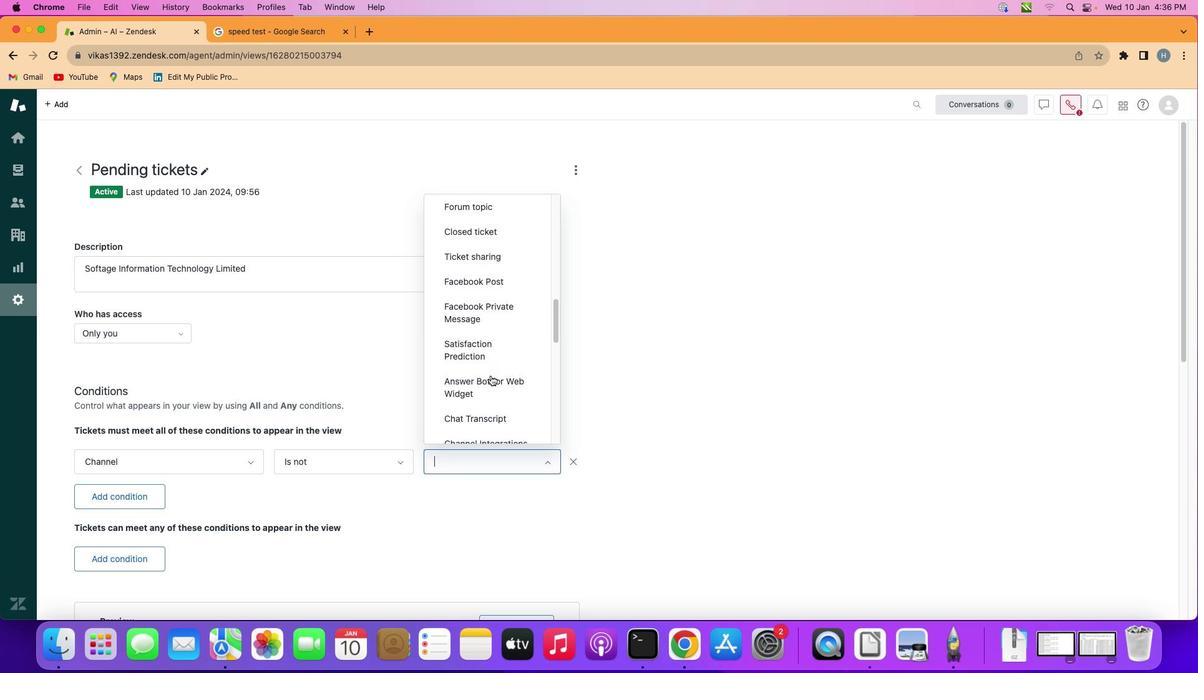 
Action: Mouse scrolled (491, 376) with delta (0, 0)
Screenshot: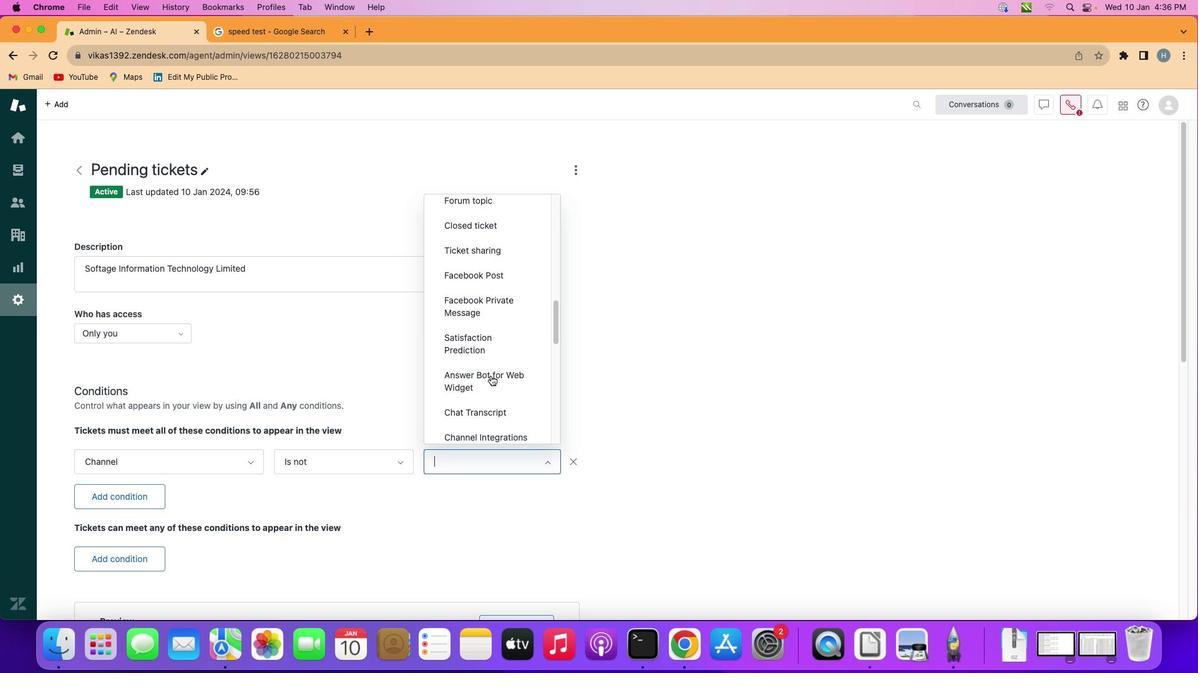 
Action: Mouse scrolled (491, 376) with delta (0, 0)
Screenshot: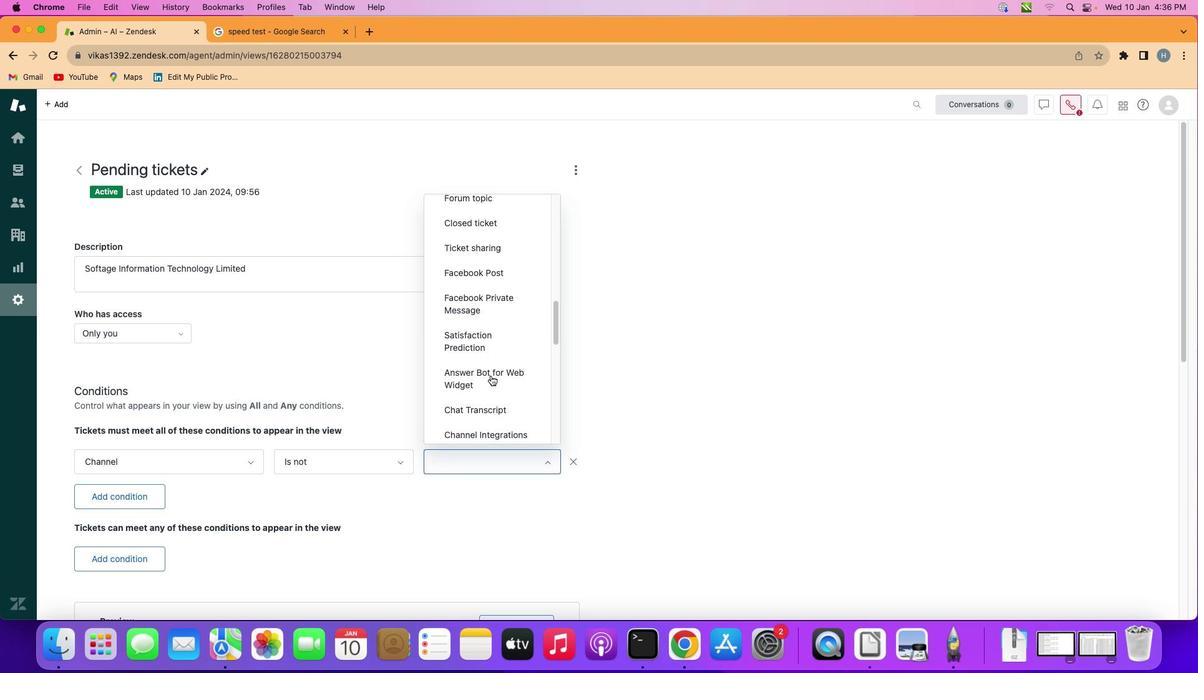 
Action: Mouse pressed left at (491, 376)
Screenshot: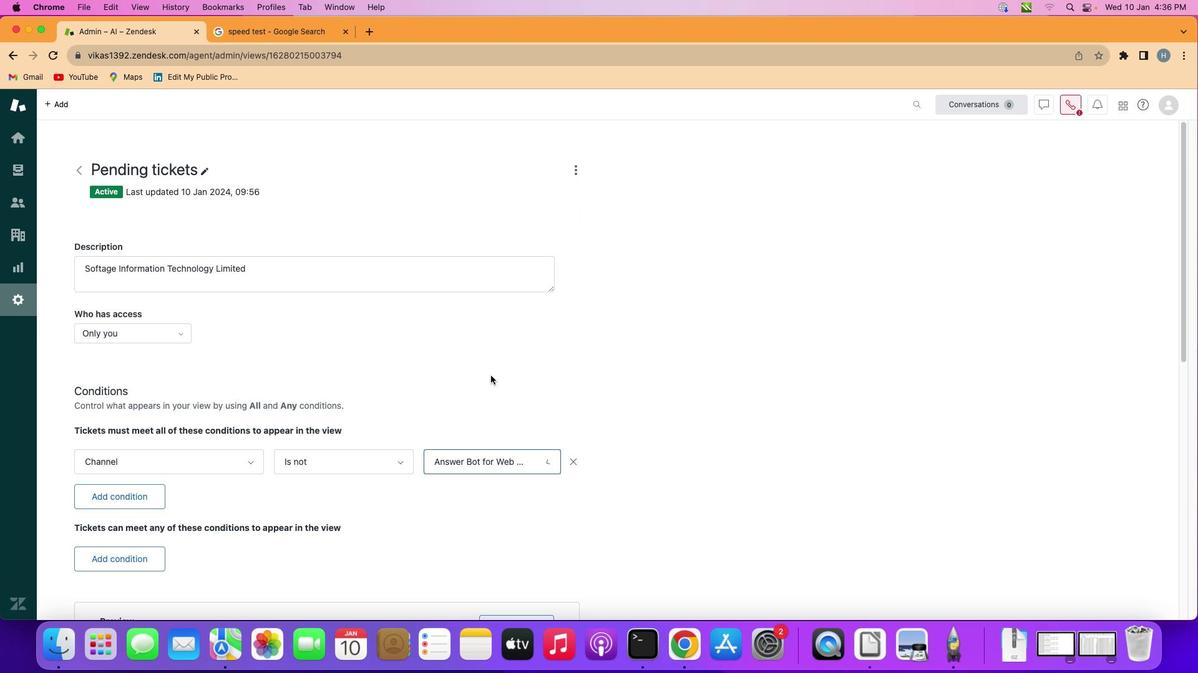 
Action: Mouse moved to (491, 376)
Screenshot: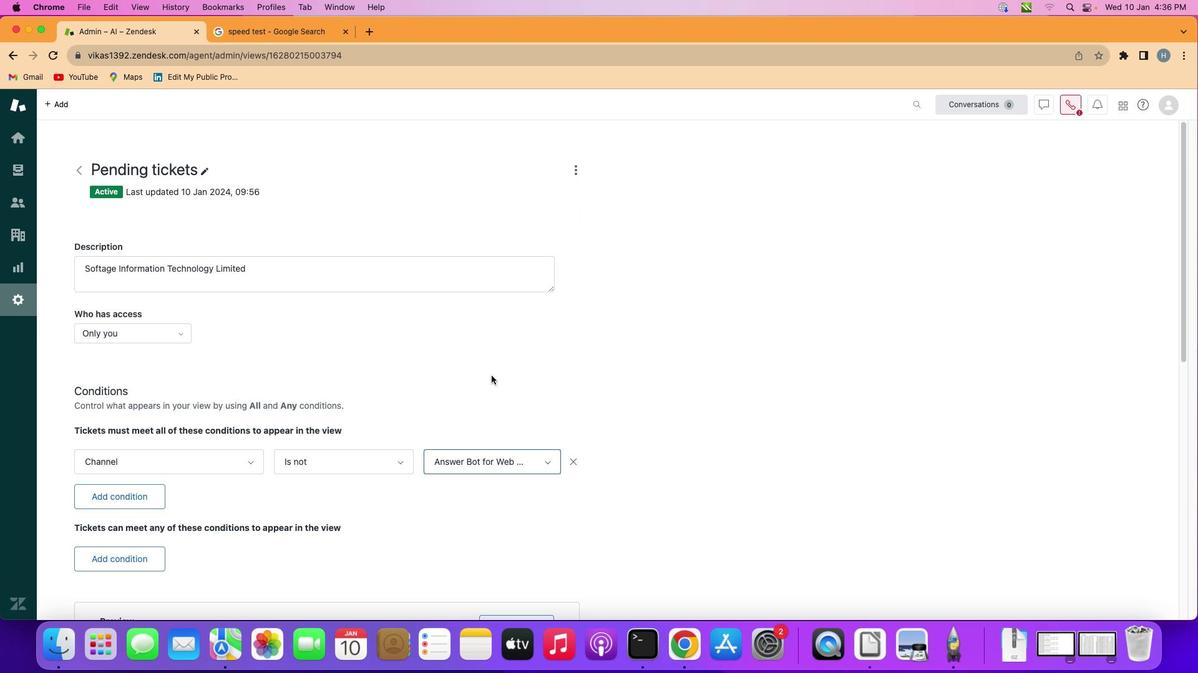 
